 Task: Add Florina Chardonnay to the cart.
Action: Mouse moved to (956, 321)
Screenshot: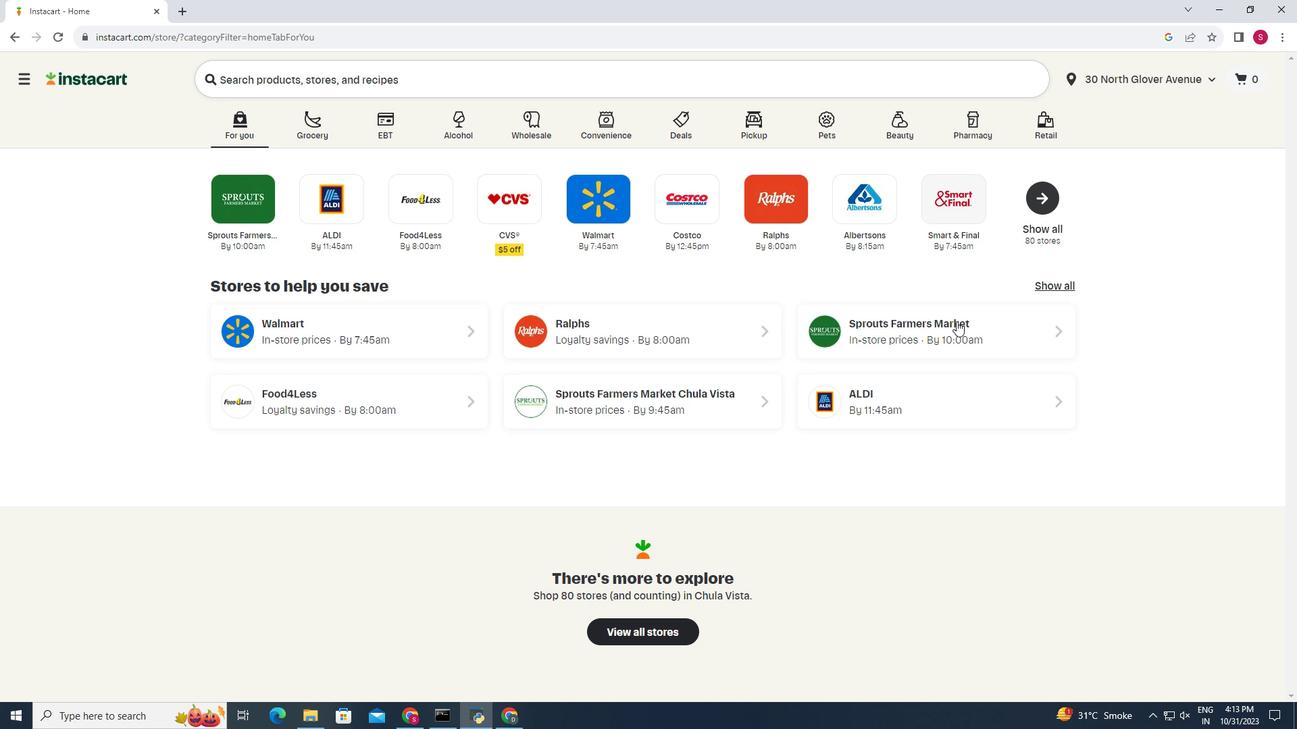 
Action: Mouse pressed left at (956, 321)
Screenshot: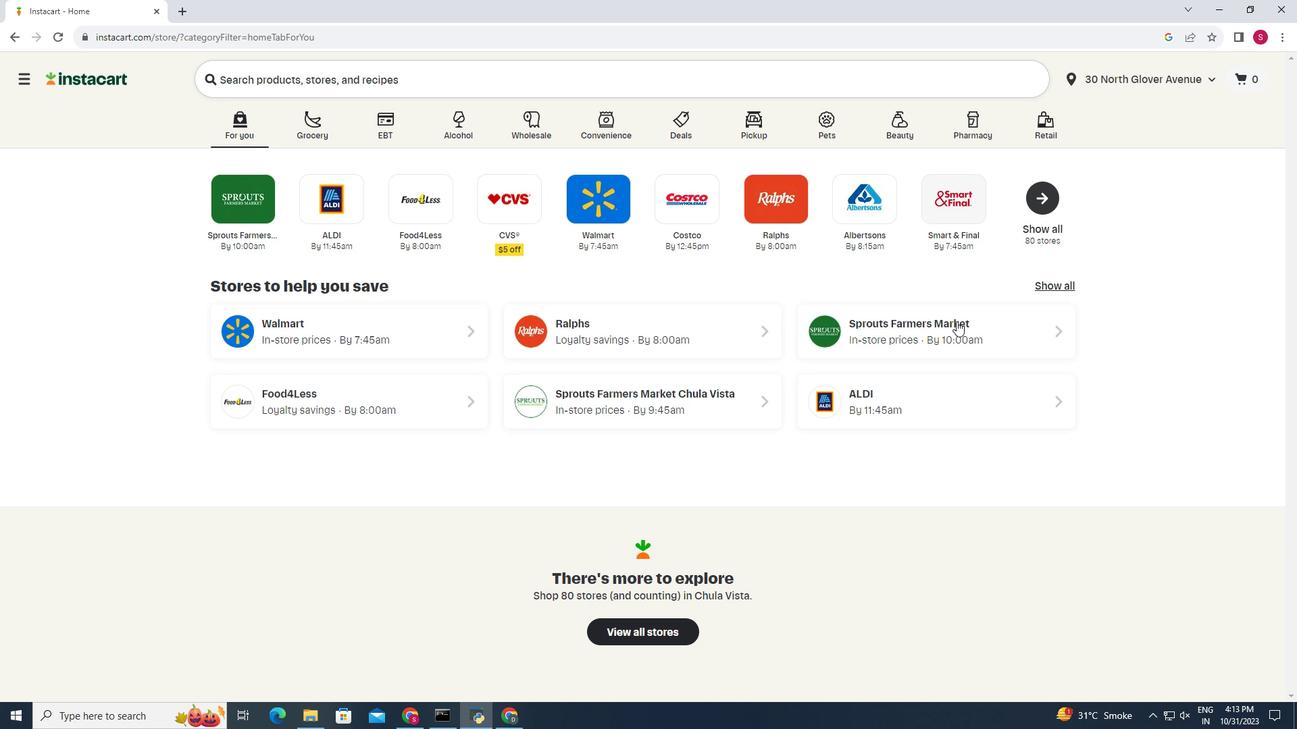 
Action: Mouse moved to (18, 639)
Screenshot: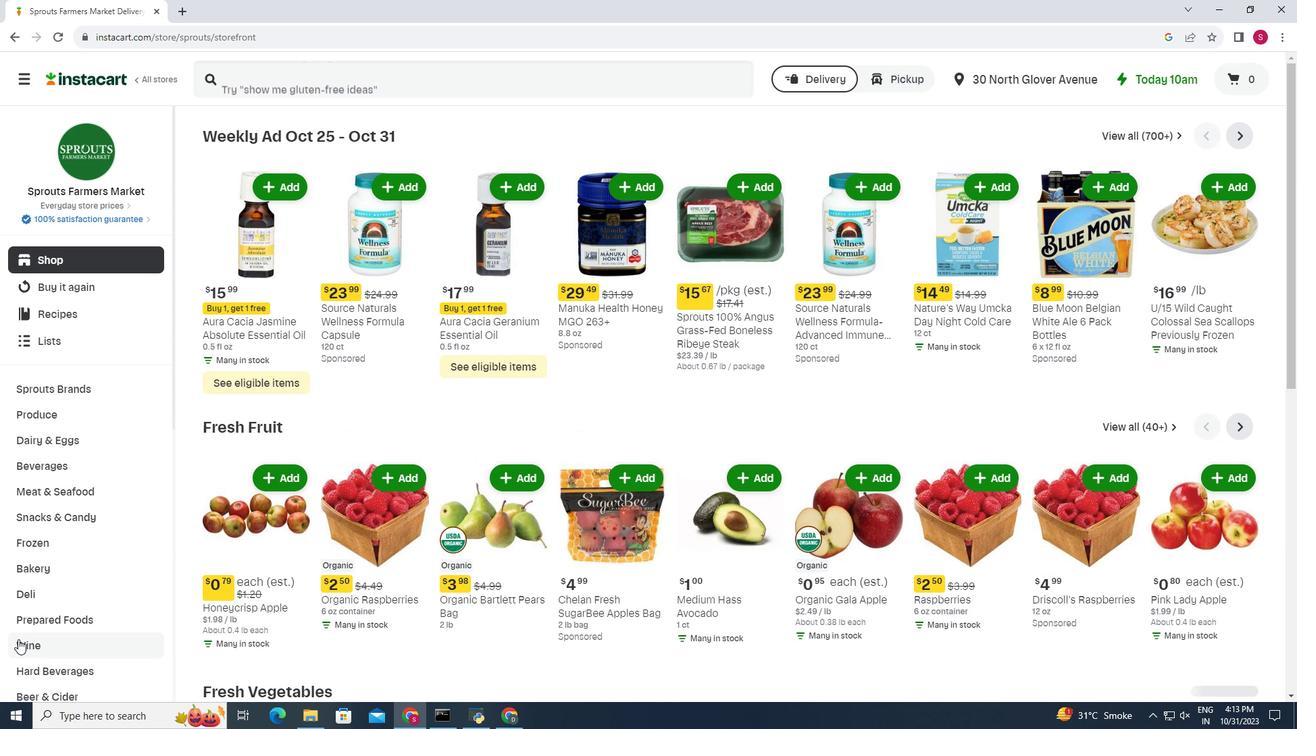 
Action: Mouse pressed left at (18, 639)
Screenshot: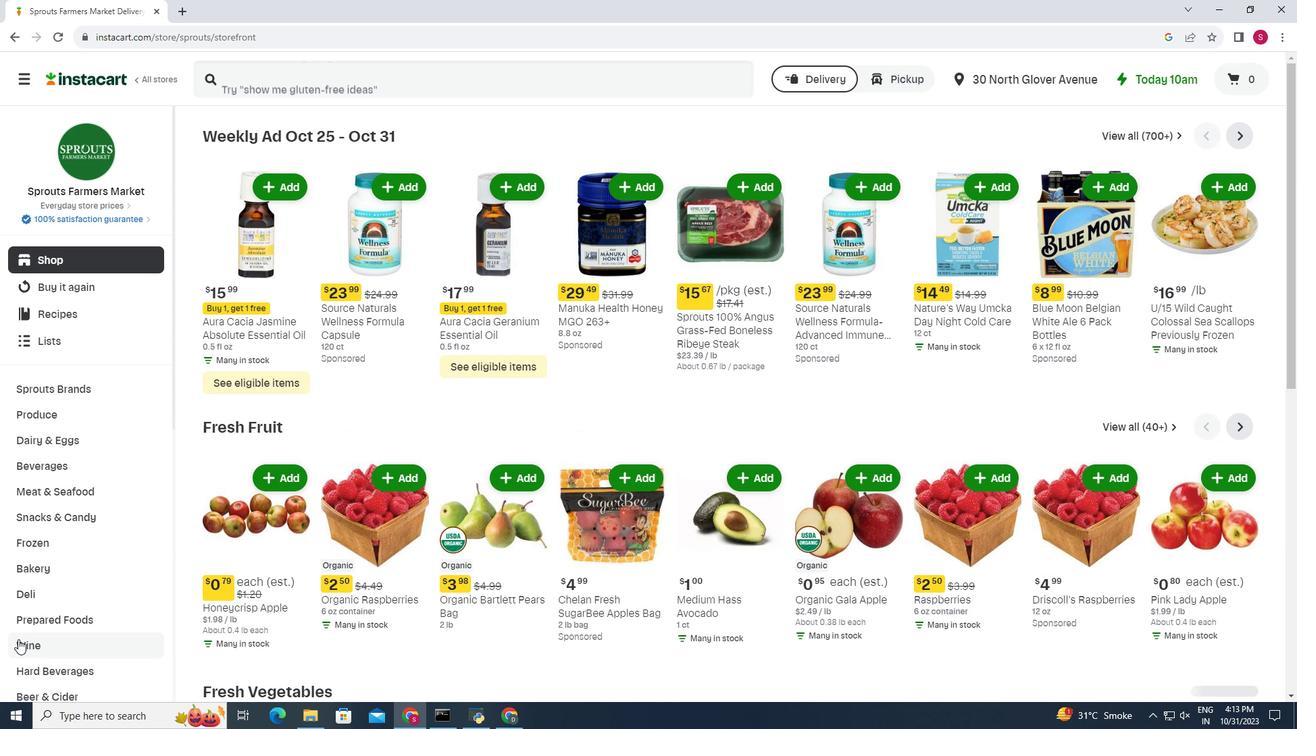 
Action: Mouse moved to (352, 163)
Screenshot: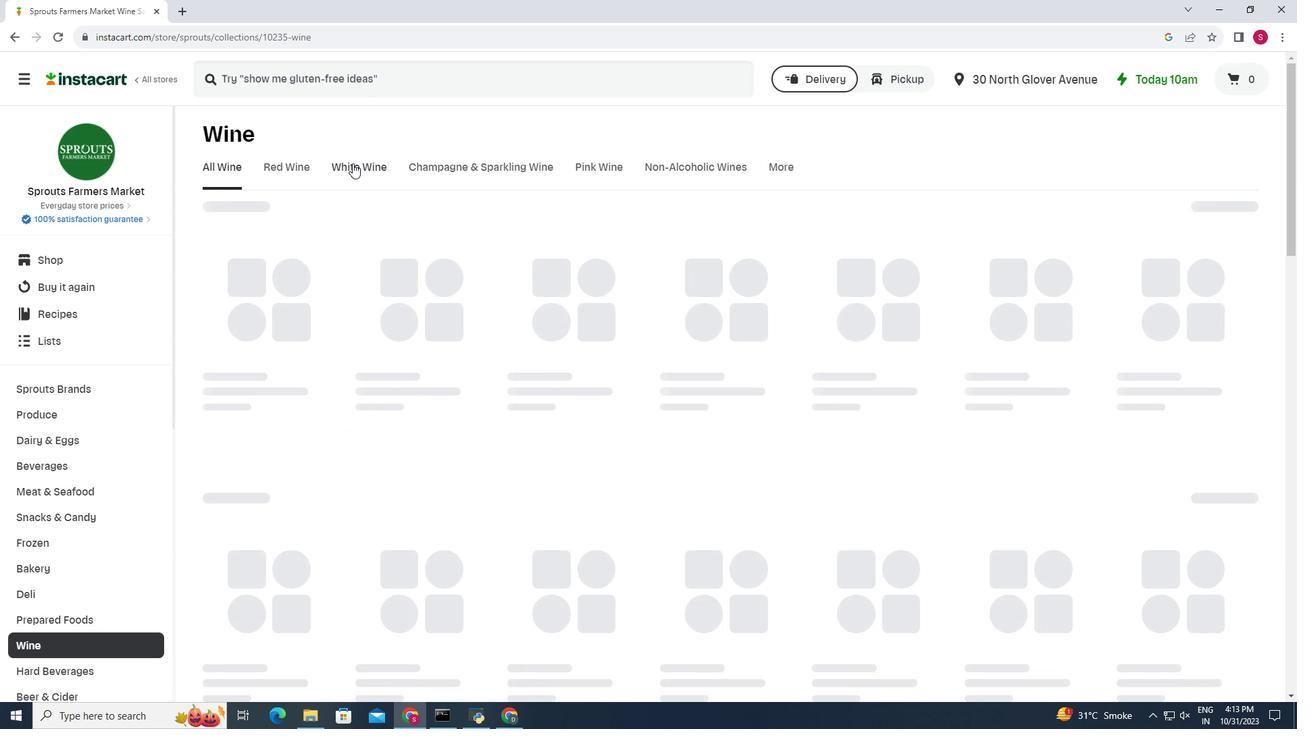 
Action: Mouse pressed left at (352, 163)
Screenshot: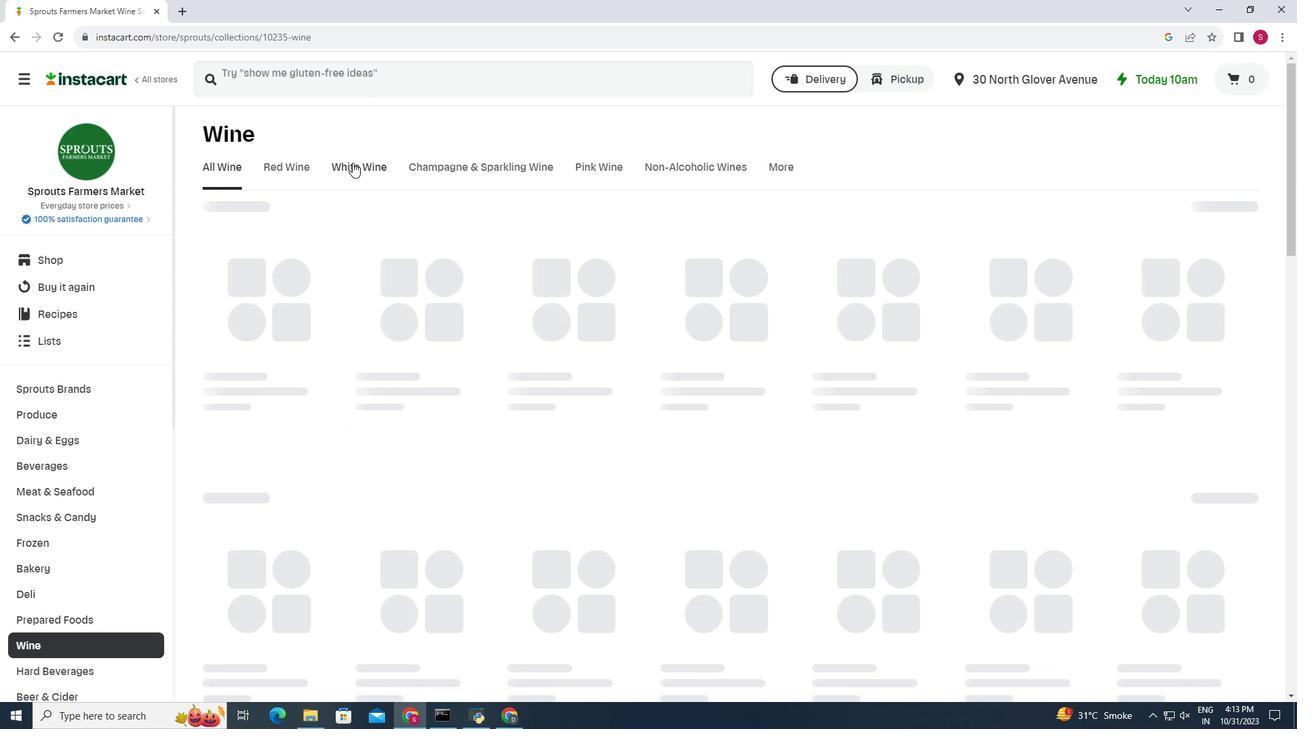 
Action: Mouse moved to (441, 231)
Screenshot: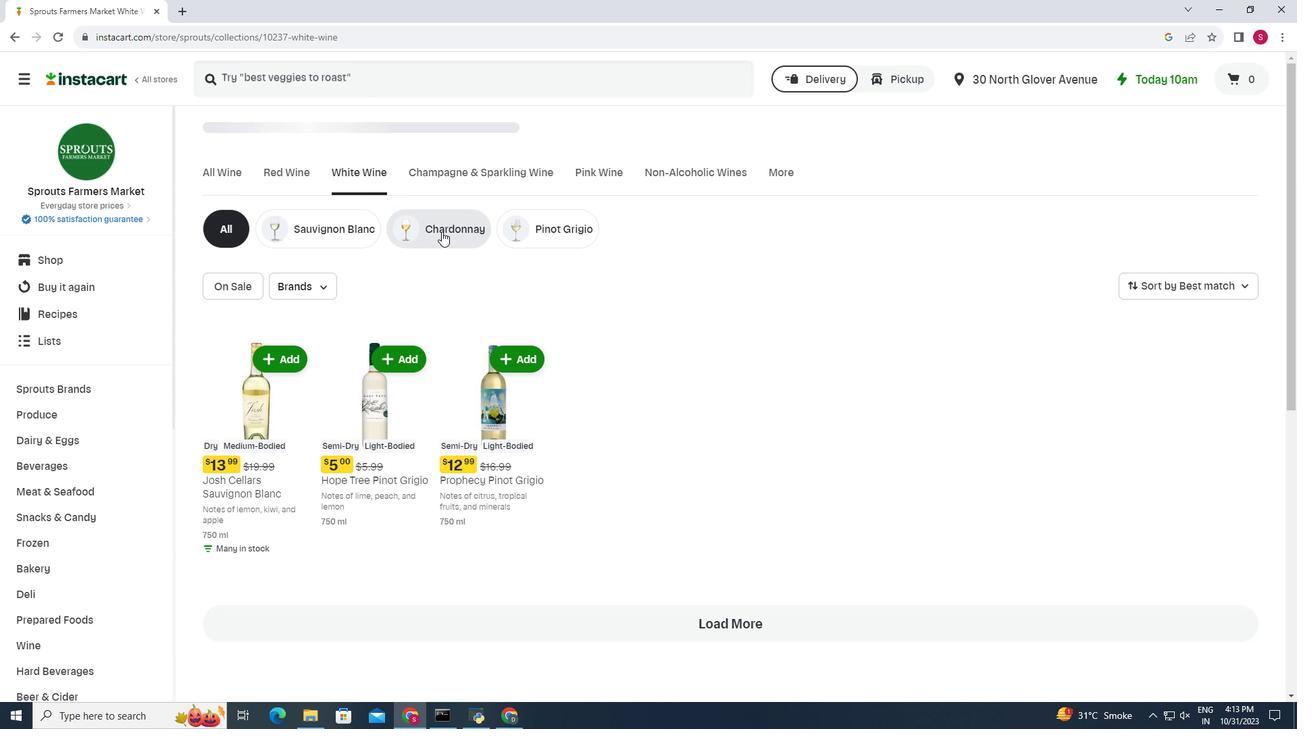 
Action: Mouse pressed left at (441, 231)
Screenshot: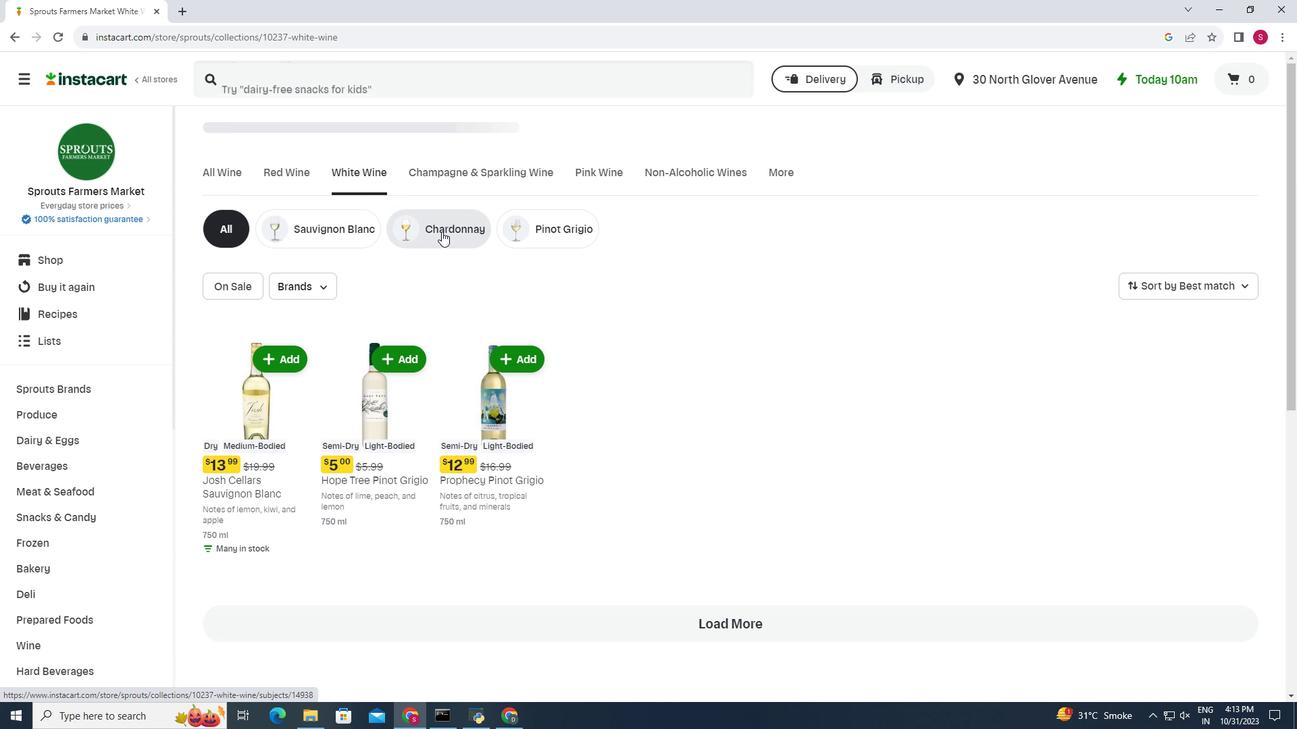 
Action: Mouse moved to (359, 274)
Screenshot: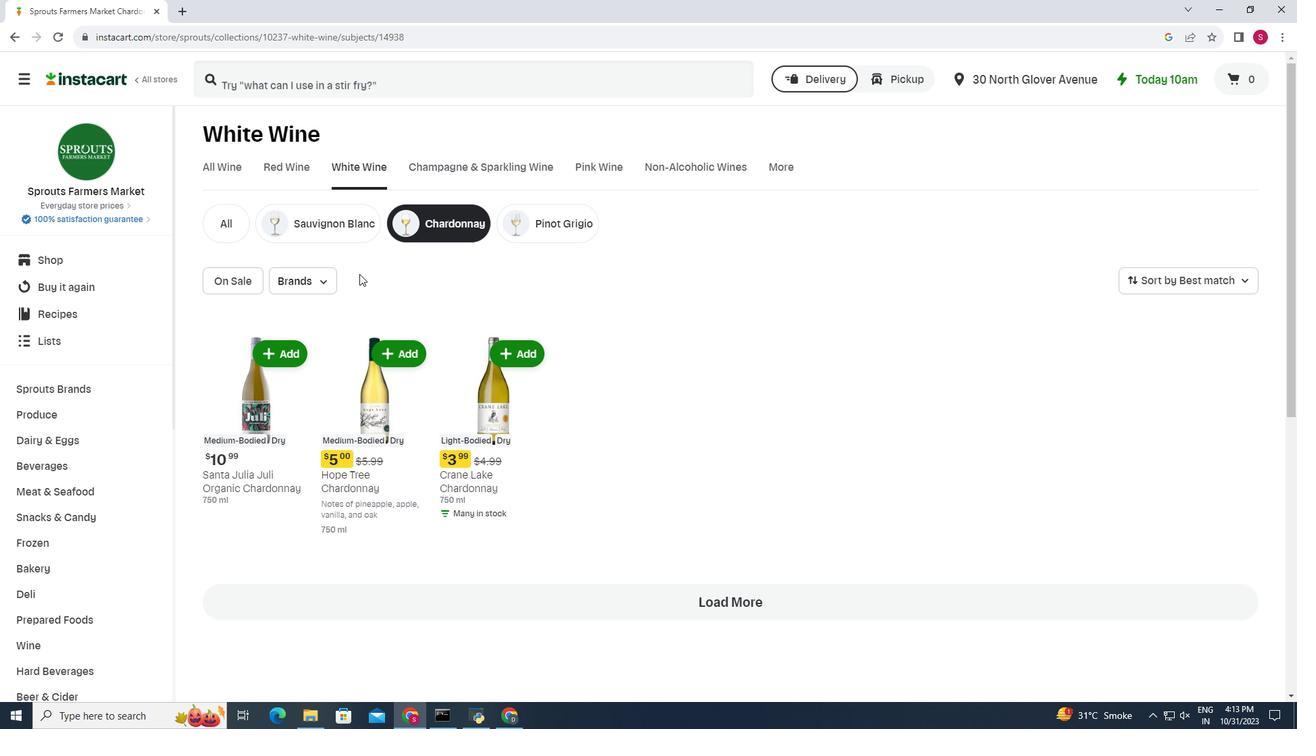 
Action: Mouse scrolled (359, 273) with delta (0, 0)
Screenshot: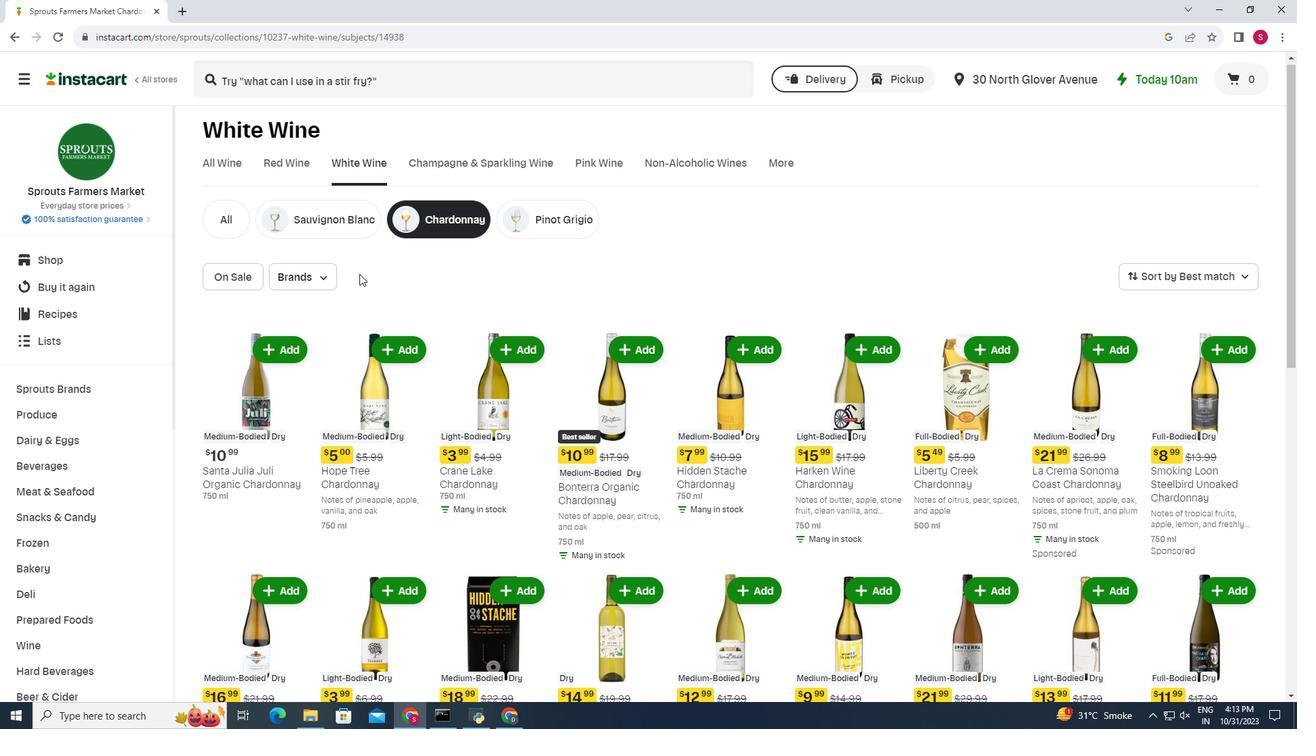 
Action: Mouse moved to (1202, 444)
Screenshot: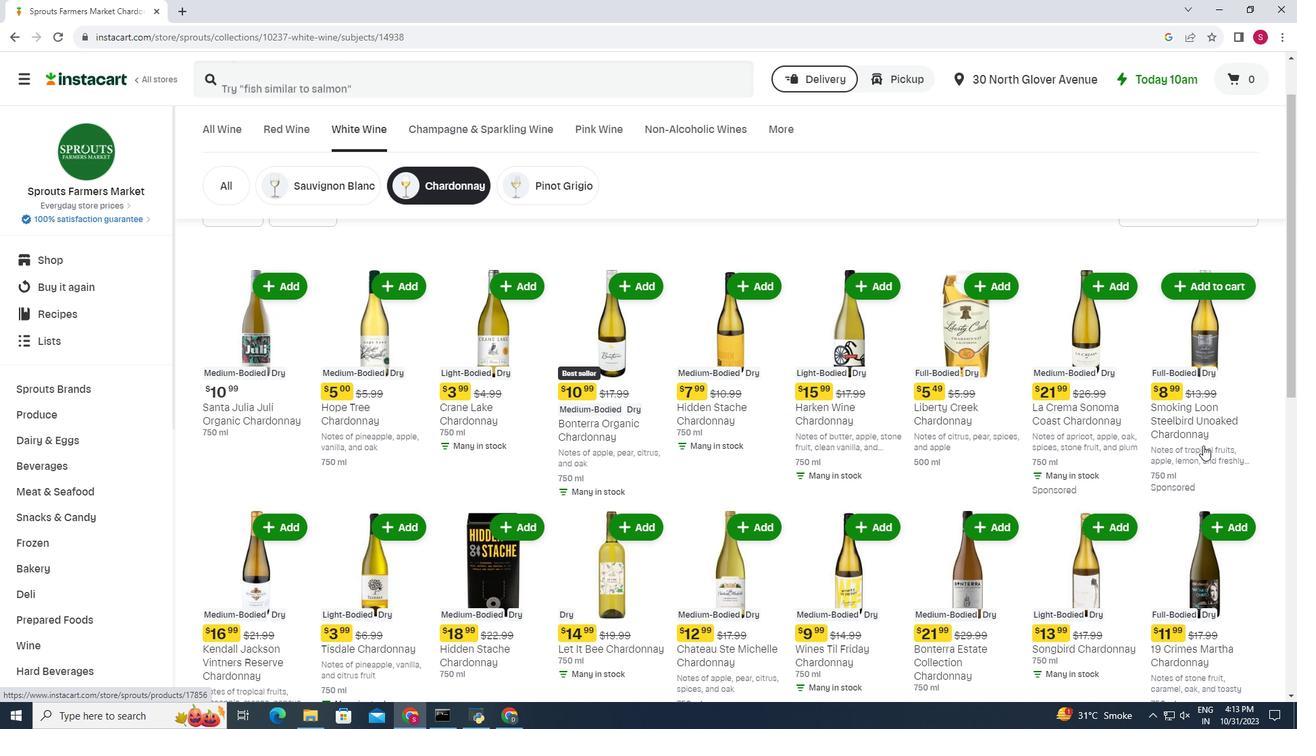 
Action: Mouse scrolled (1202, 443) with delta (0, 0)
Screenshot: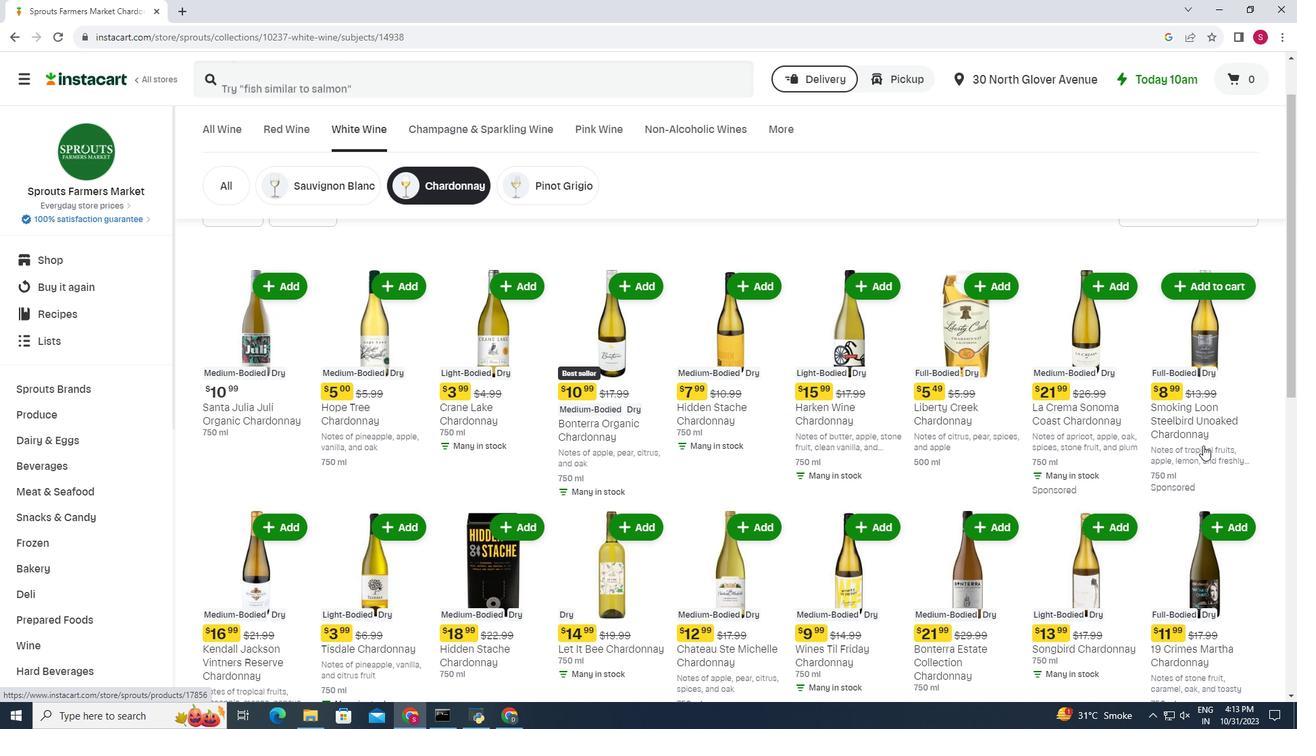 
Action: Mouse moved to (1207, 452)
Screenshot: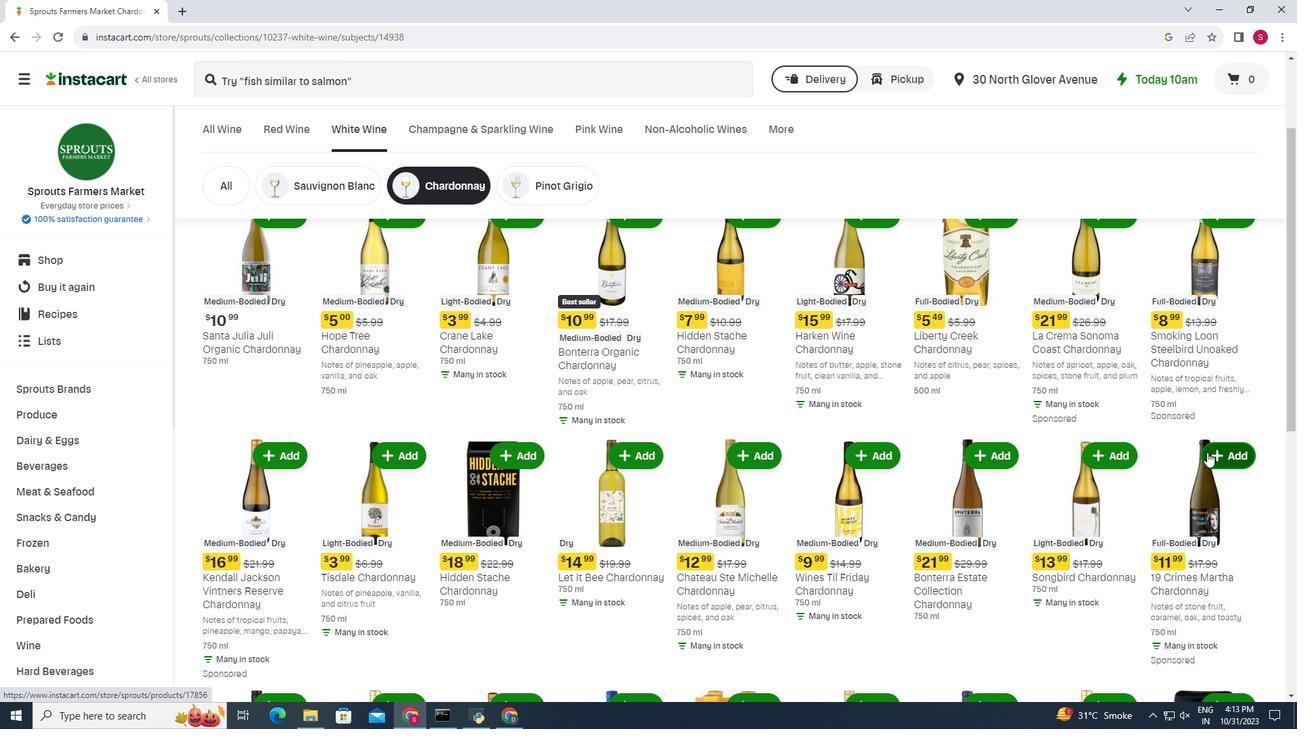 
Action: Mouse scrolled (1207, 452) with delta (0, 0)
Screenshot: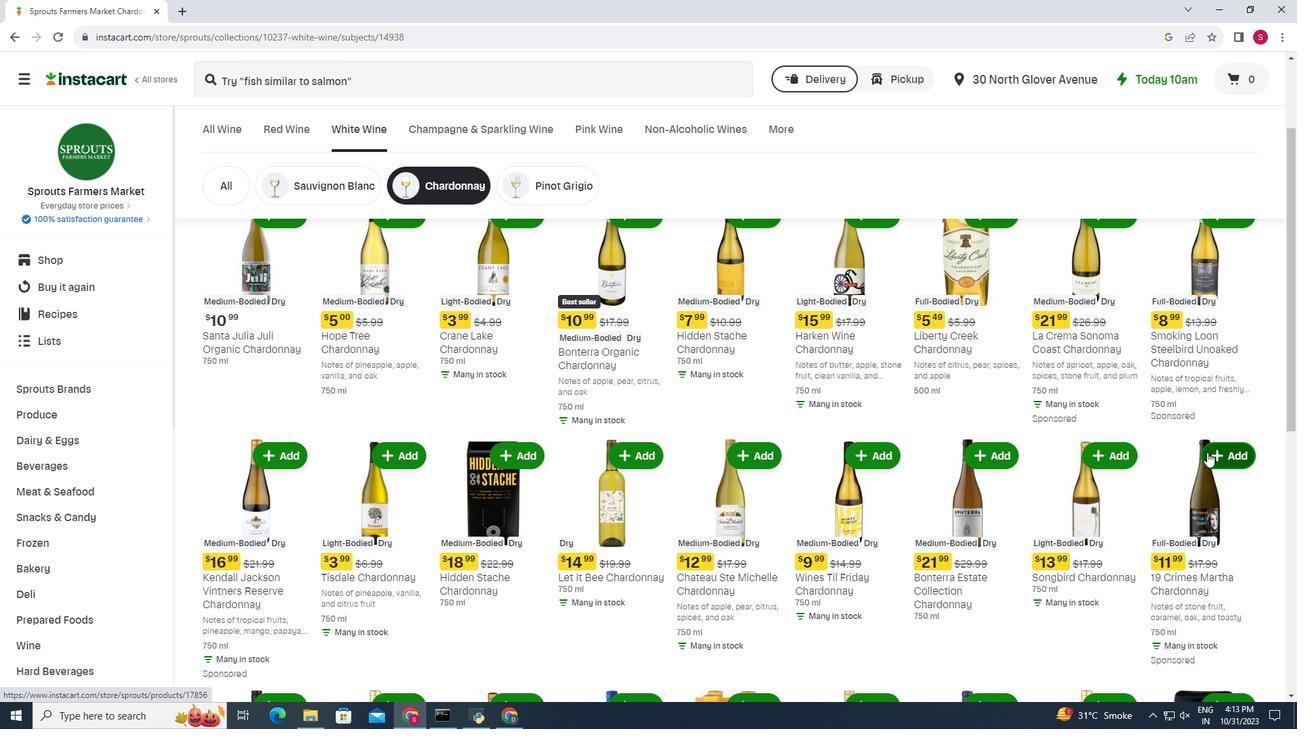 
Action: Mouse moved to (274, 483)
Screenshot: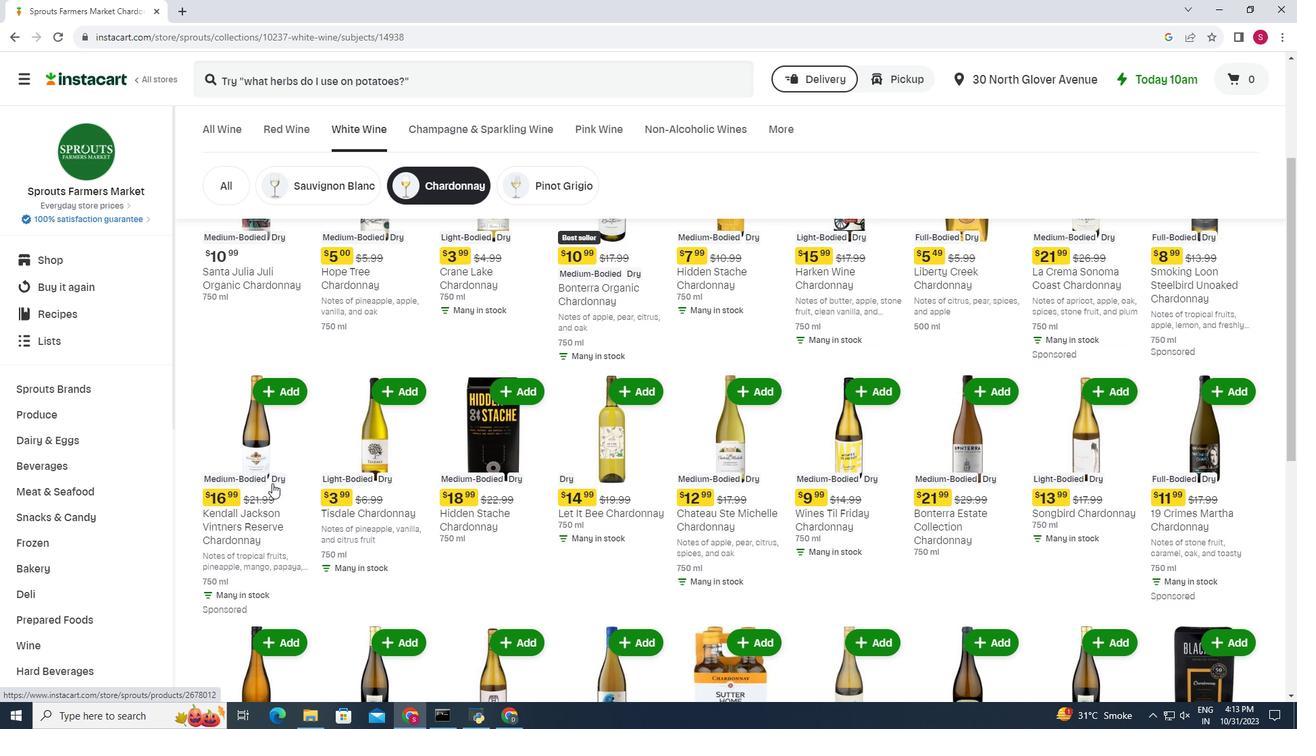
Action: Mouse scrolled (274, 483) with delta (0, 0)
Screenshot: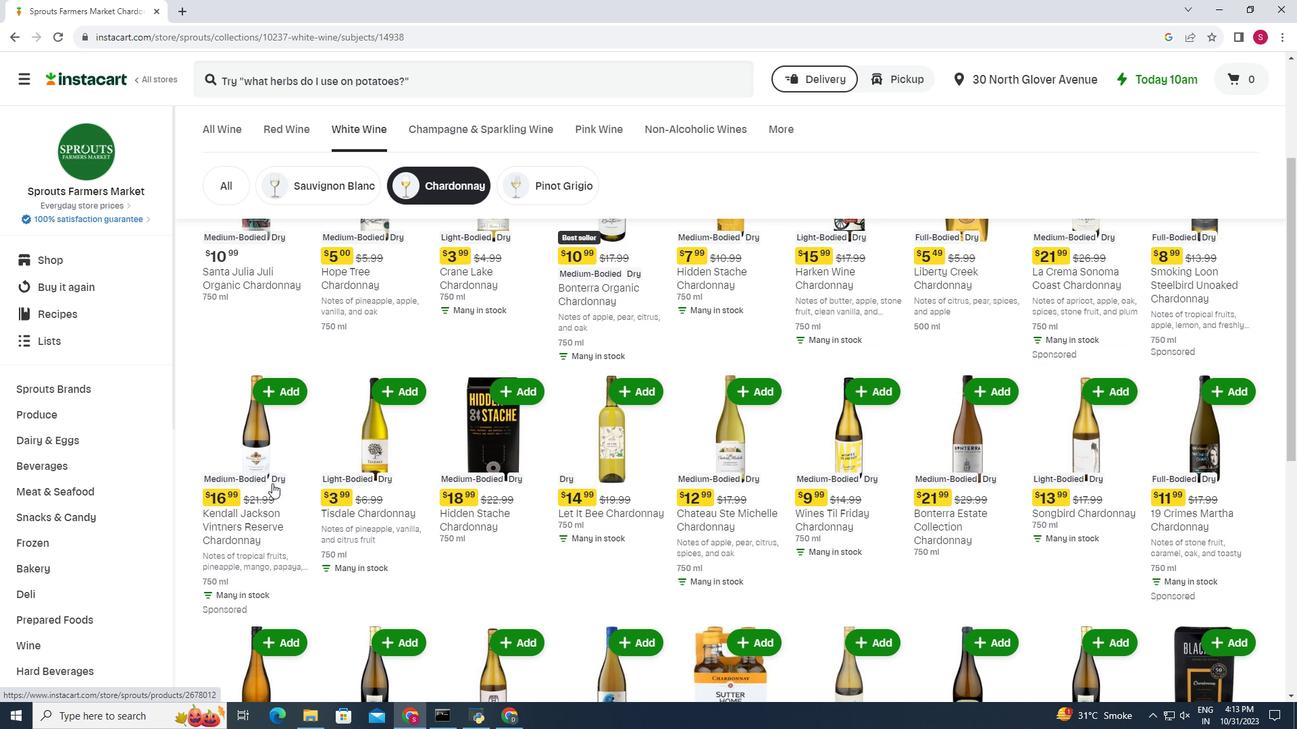 
Action: Mouse moved to (272, 483)
Screenshot: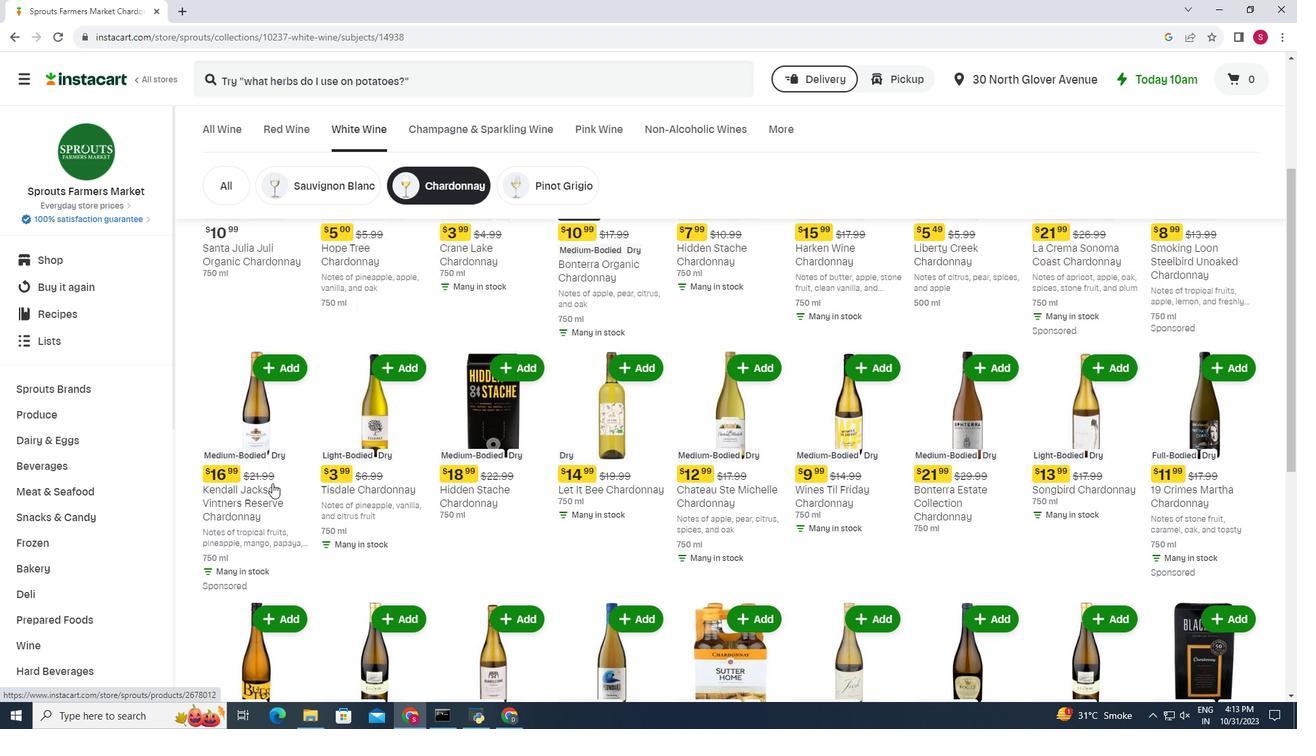 
Action: Mouse scrolled (272, 483) with delta (0, 0)
Screenshot: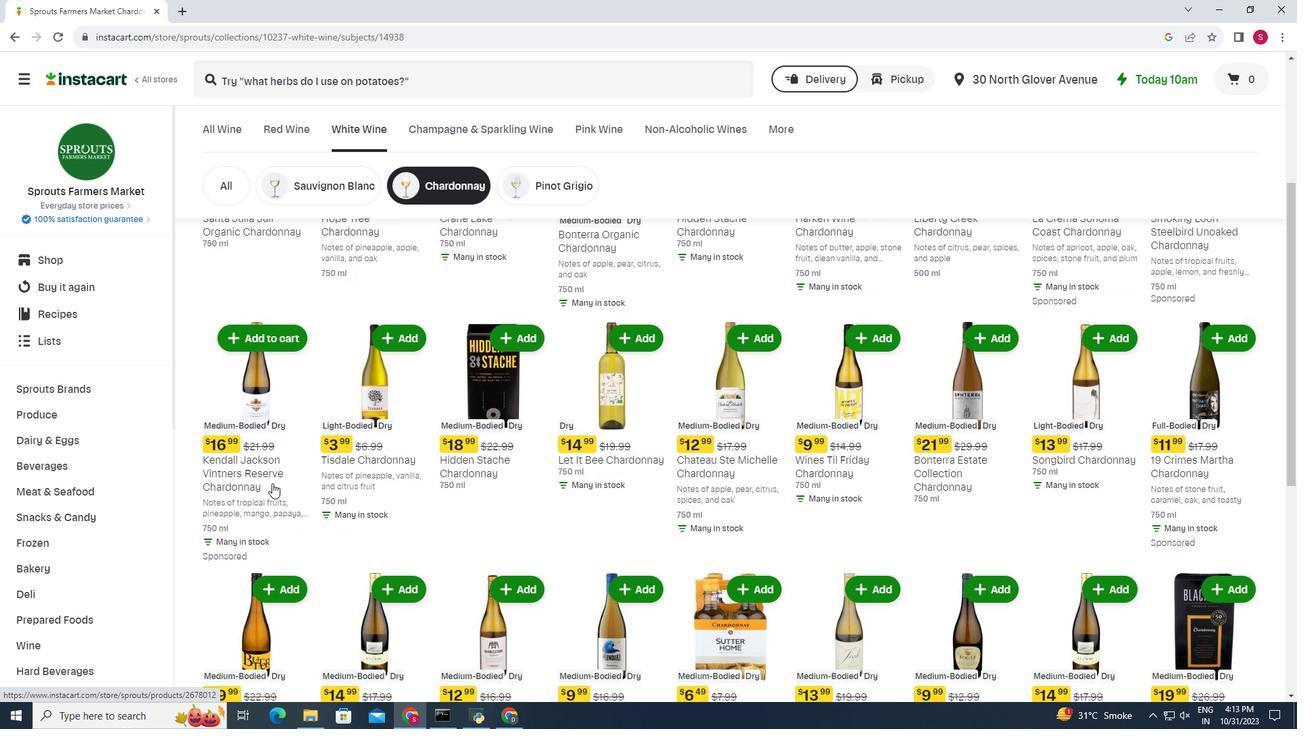 
Action: Mouse moved to (273, 496)
Screenshot: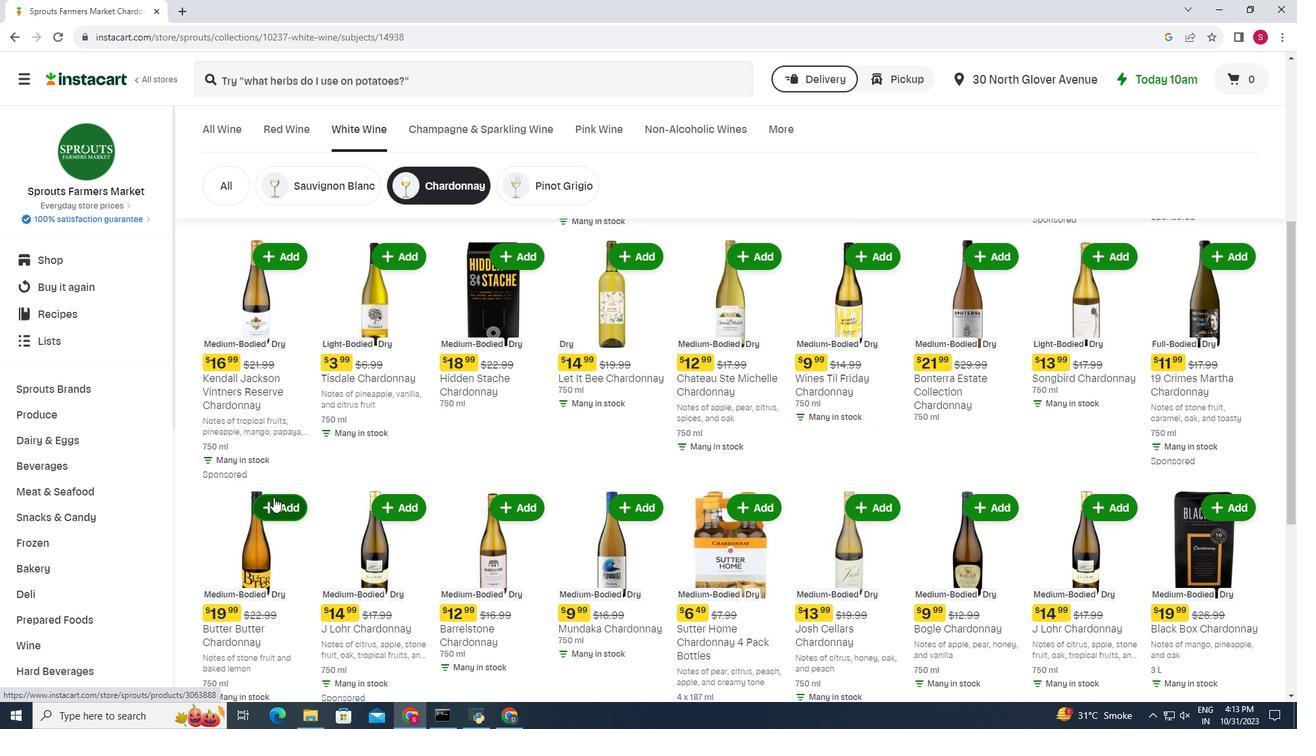 
Action: Mouse scrolled (273, 495) with delta (0, 0)
Screenshot: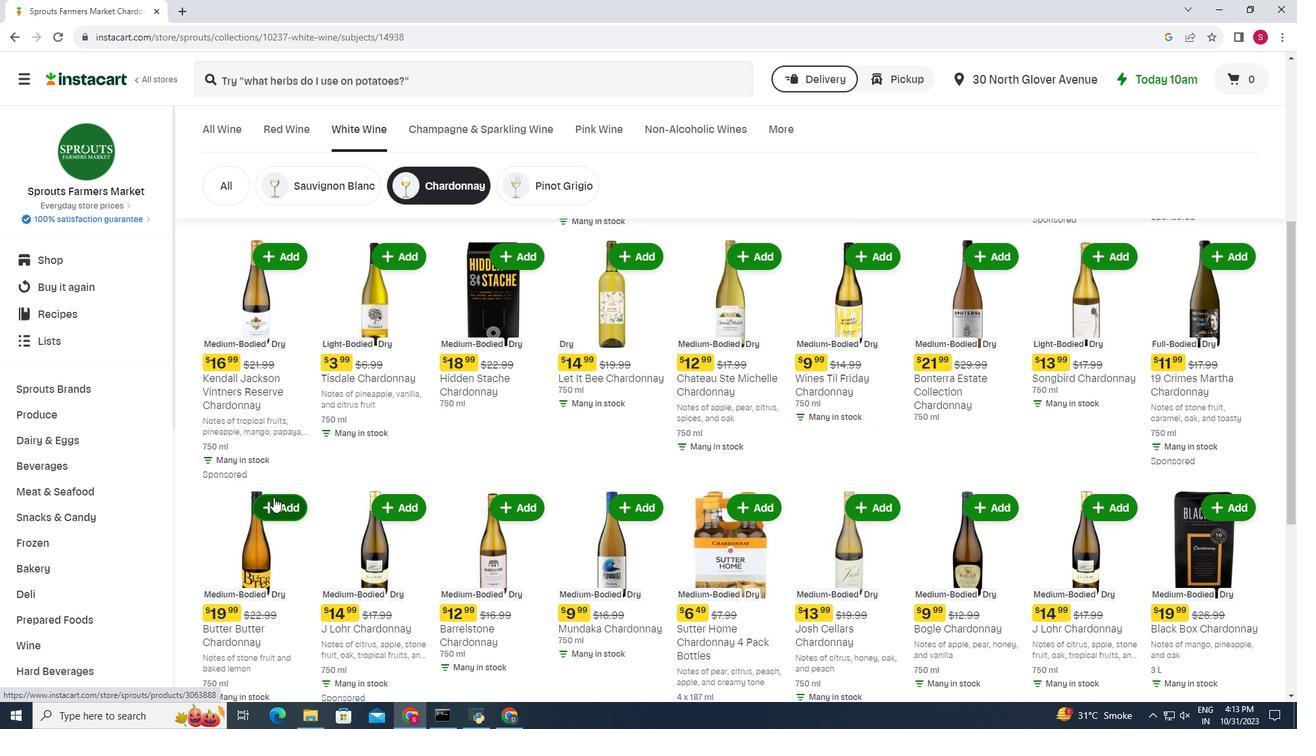 
Action: Mouse moved to (1208, 566)
Screenshot: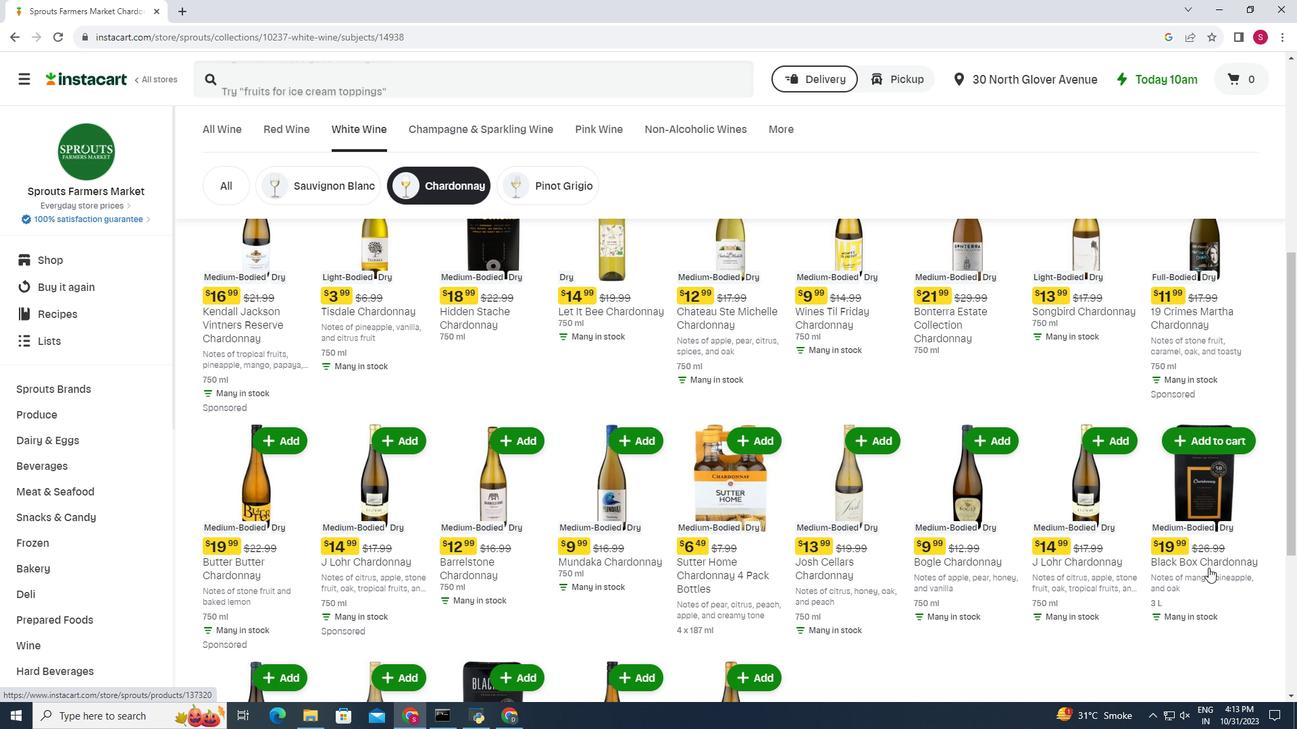 
Action: Mouse scrolled (1208, 566) with delta (0, 0)
Screenshot: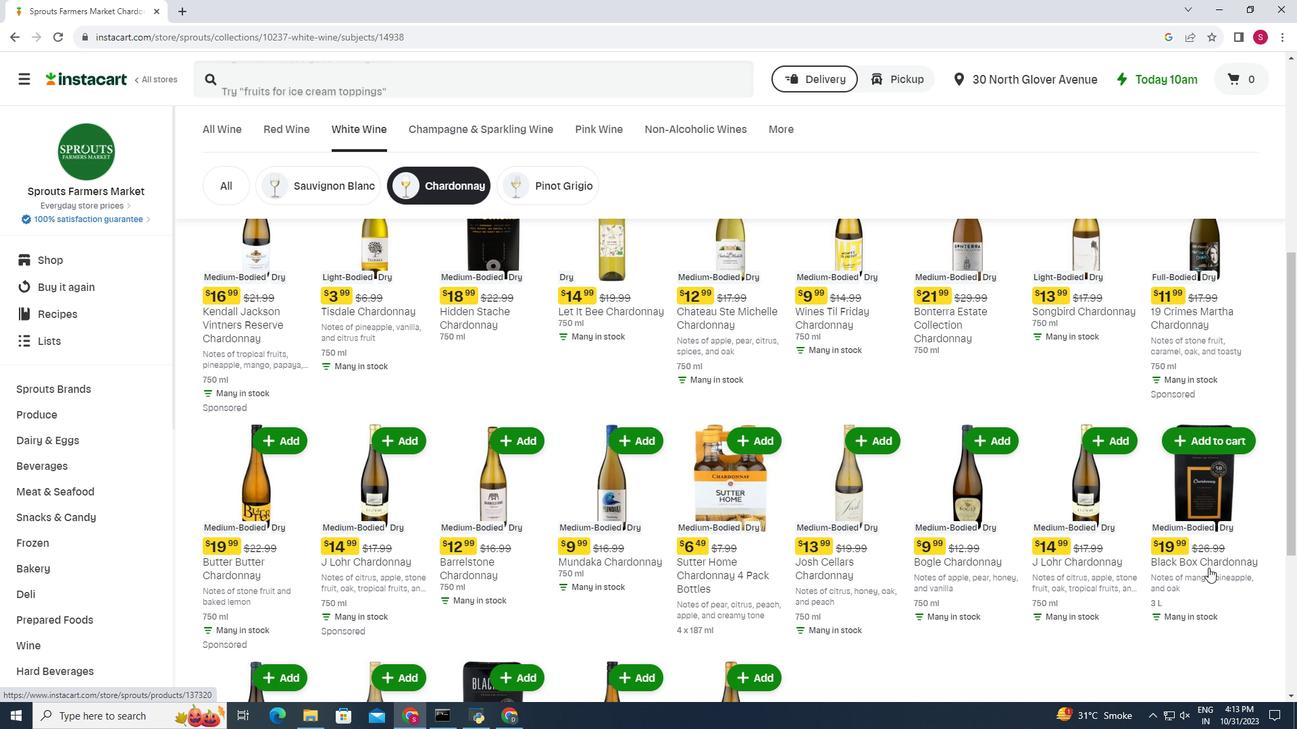 
Action: Mouse moved to (1208, 570)
Screenshot: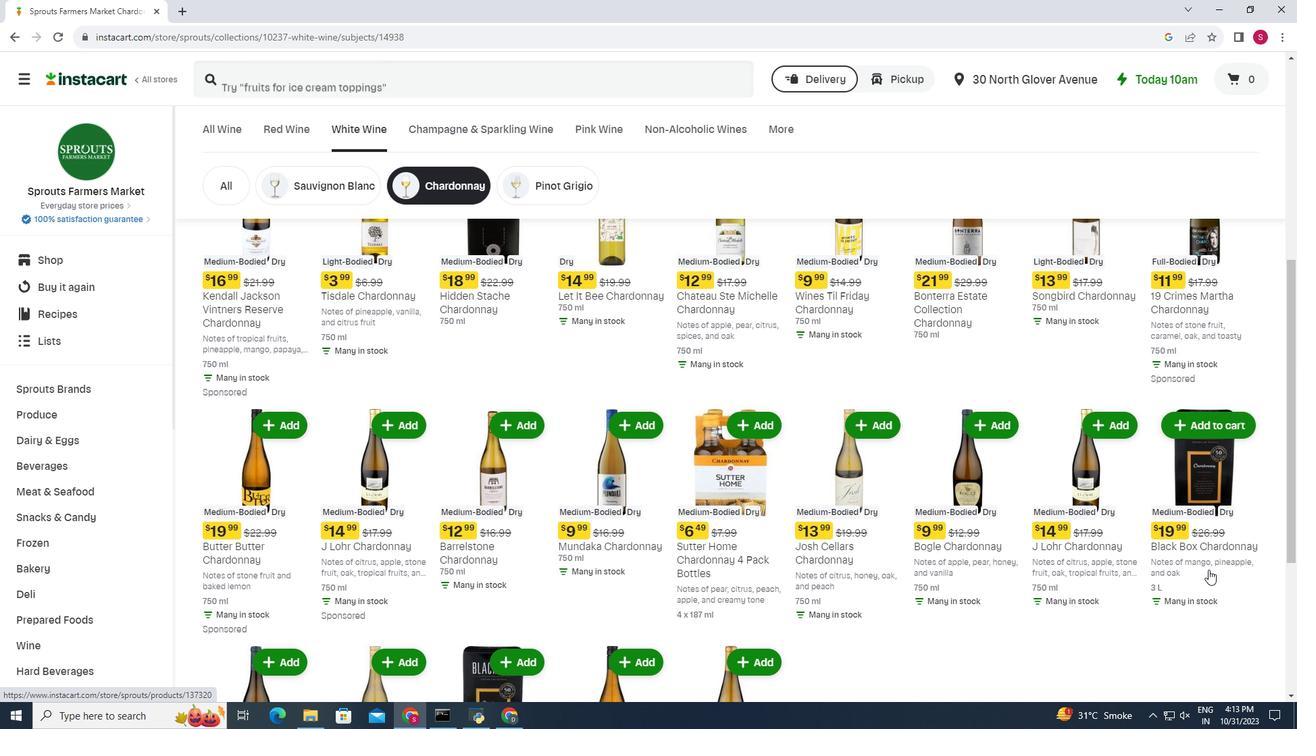 
Action: Mouse scrolled (1208, 569) with delta (0, 0)
Screenshot: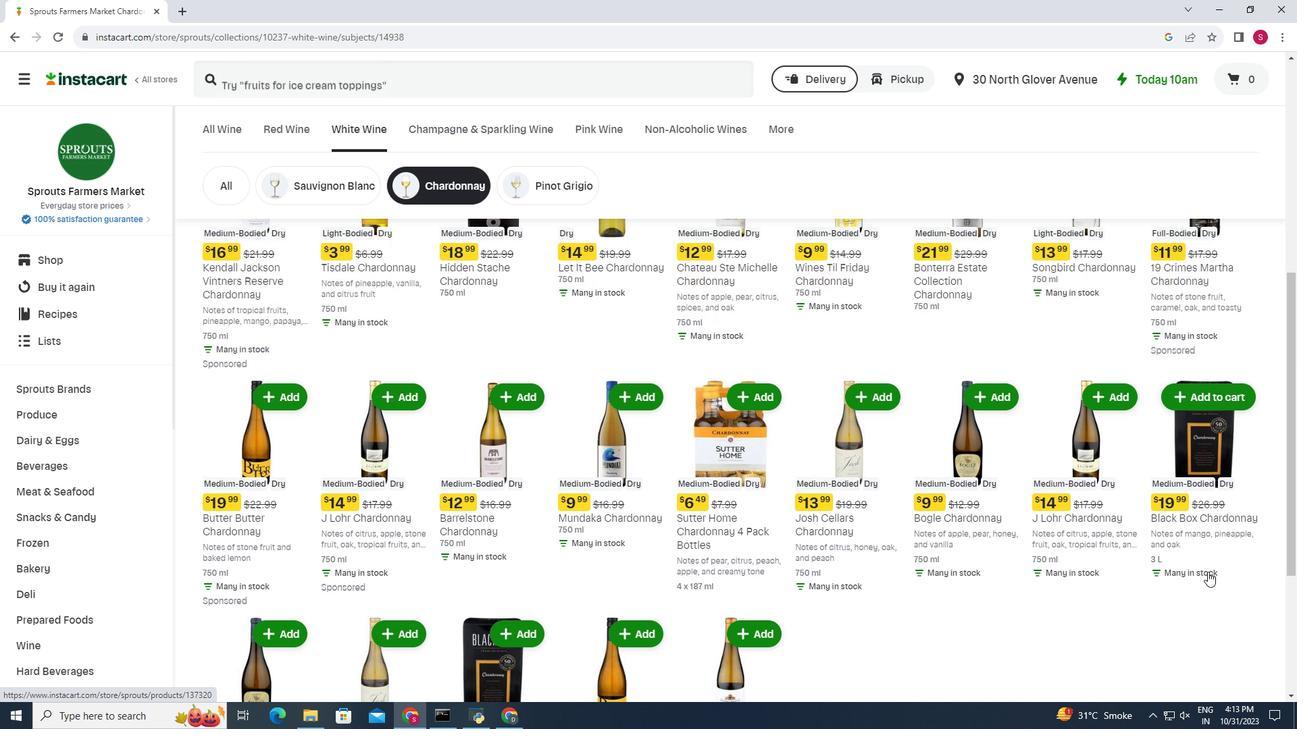 
Action: Mouse moved to (1208, 572)
Screenshot: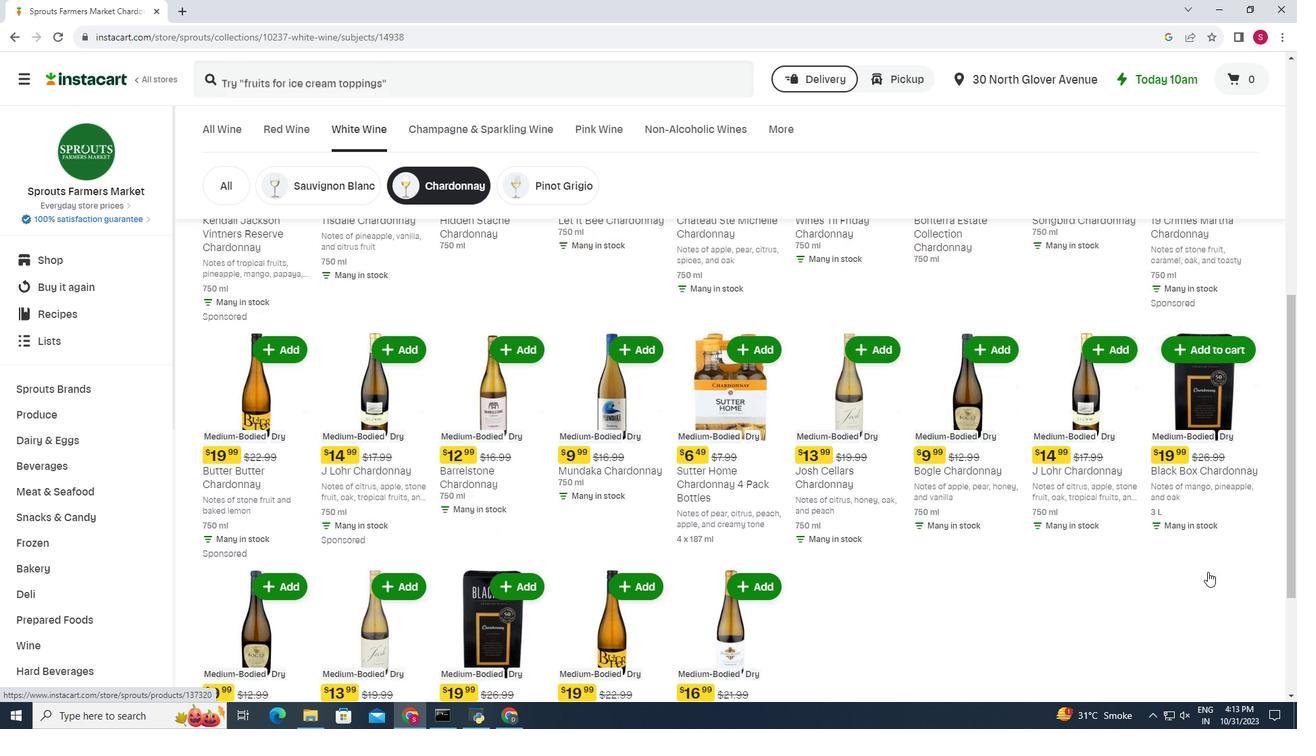 
Action: Mouse scrolled (1208, 571) with delta (0, 0)
Screenshot: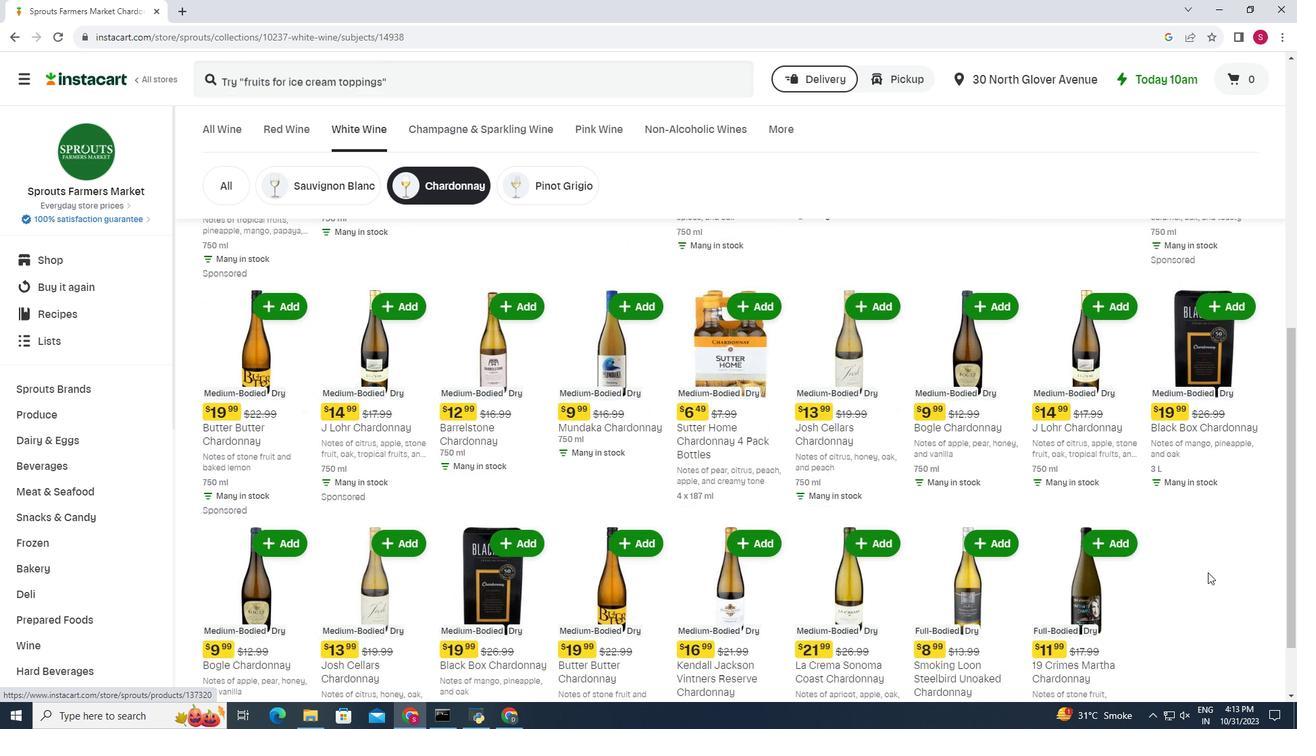 
Action: Mouse moved to (327, 539)
Screenshot: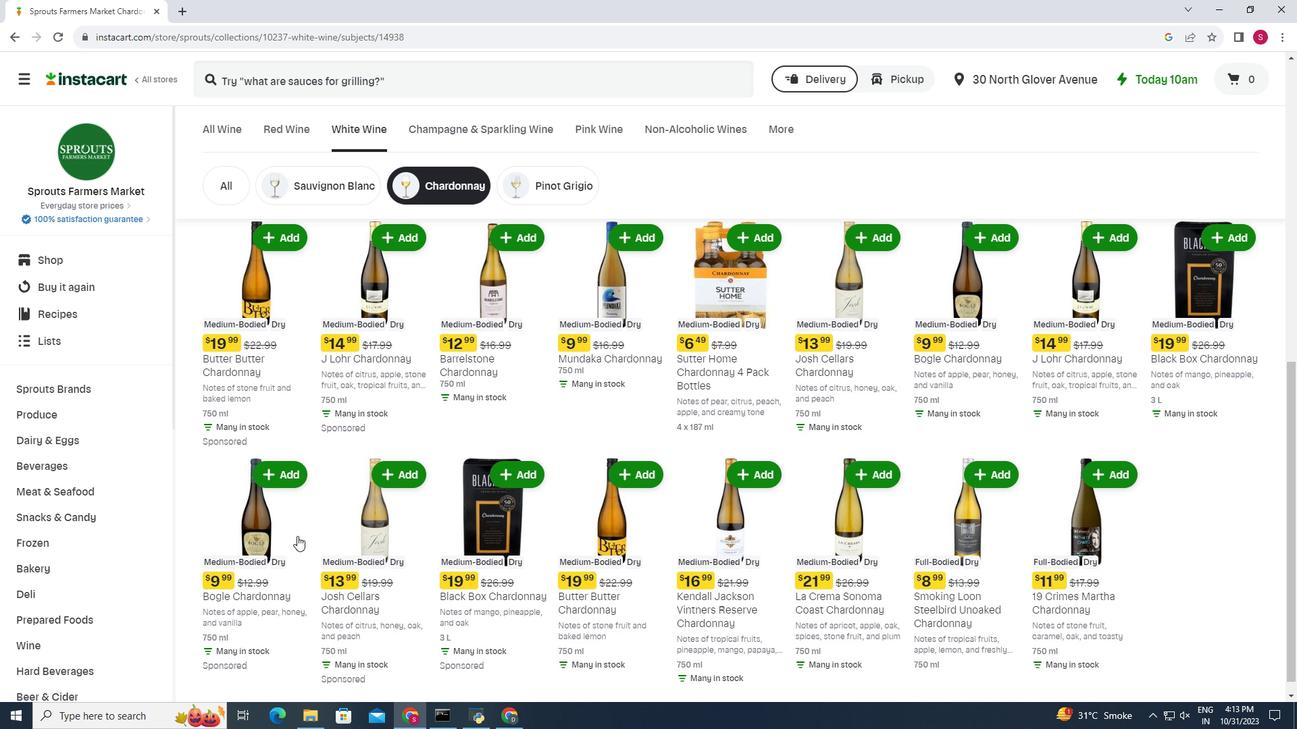 
Action: Mouse scrolled (327, 538) with delta (0, 0)
Screenshot: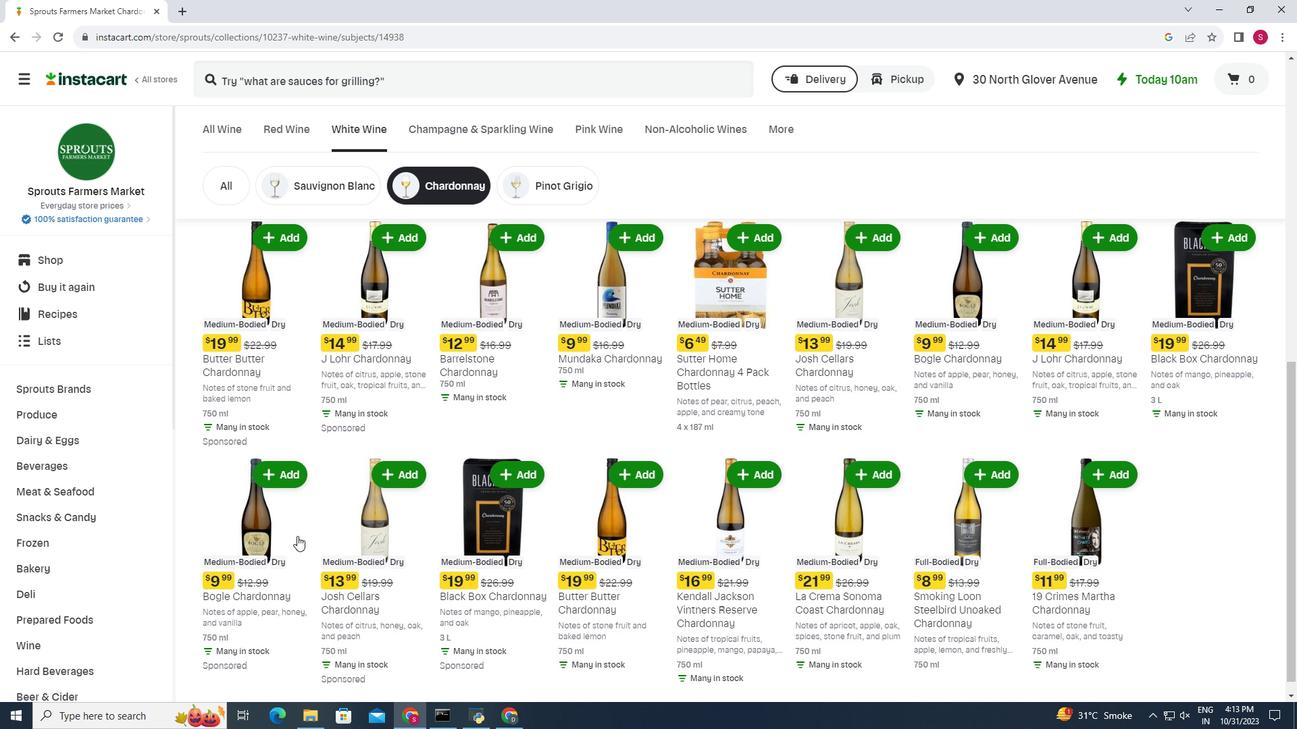 
Action: Mouse moved to (290, 536)
Screenshot: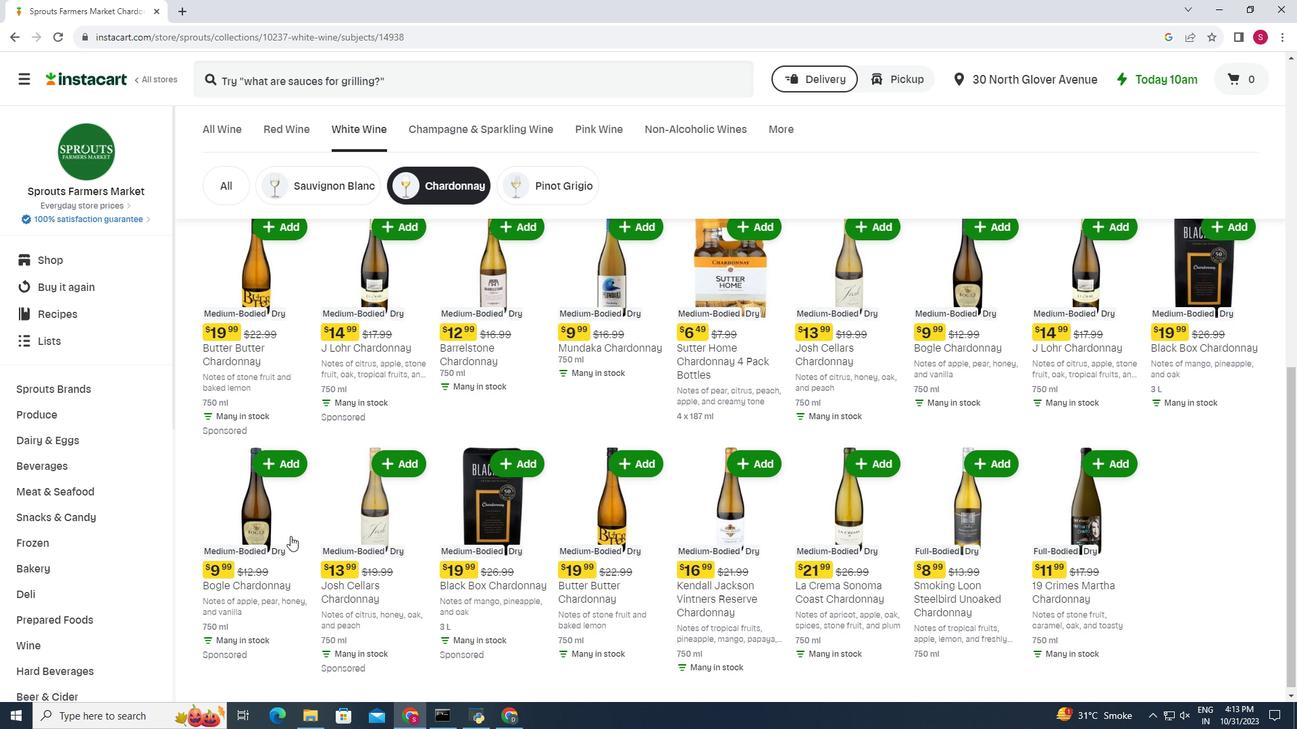 
Action: Mouse scrolled (290, 535) with delta (0, 0)
Screenshot: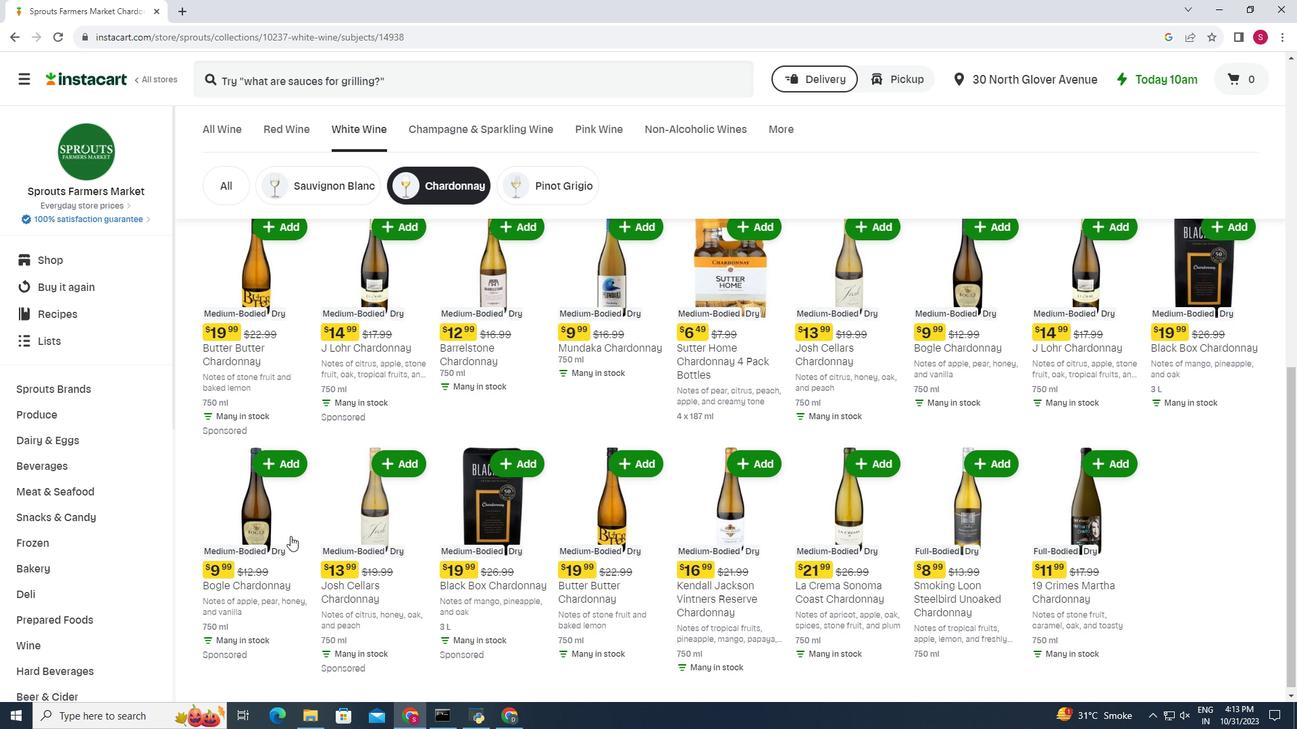 
Action: Mouse moved to (287, 536)
Screenshot: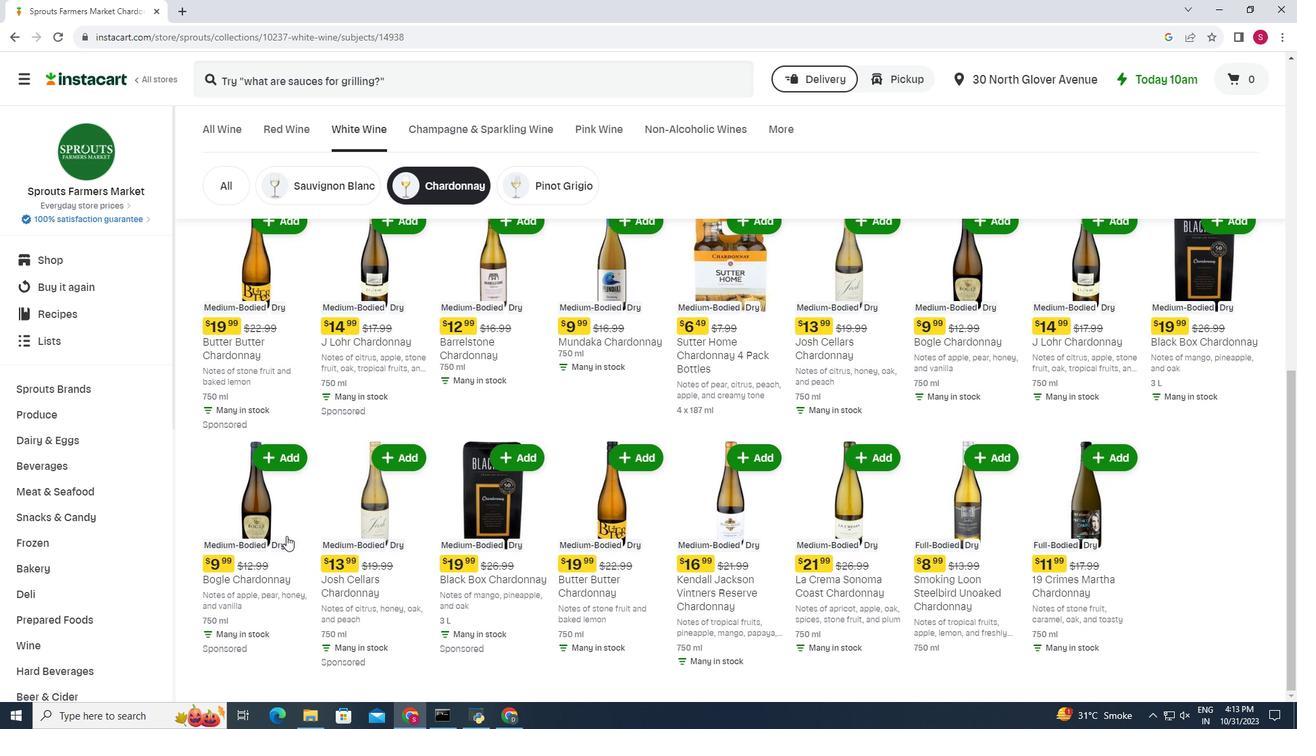 
Action: Mouse scrolled (287, 535) with delta (0, 0)
Screenshot: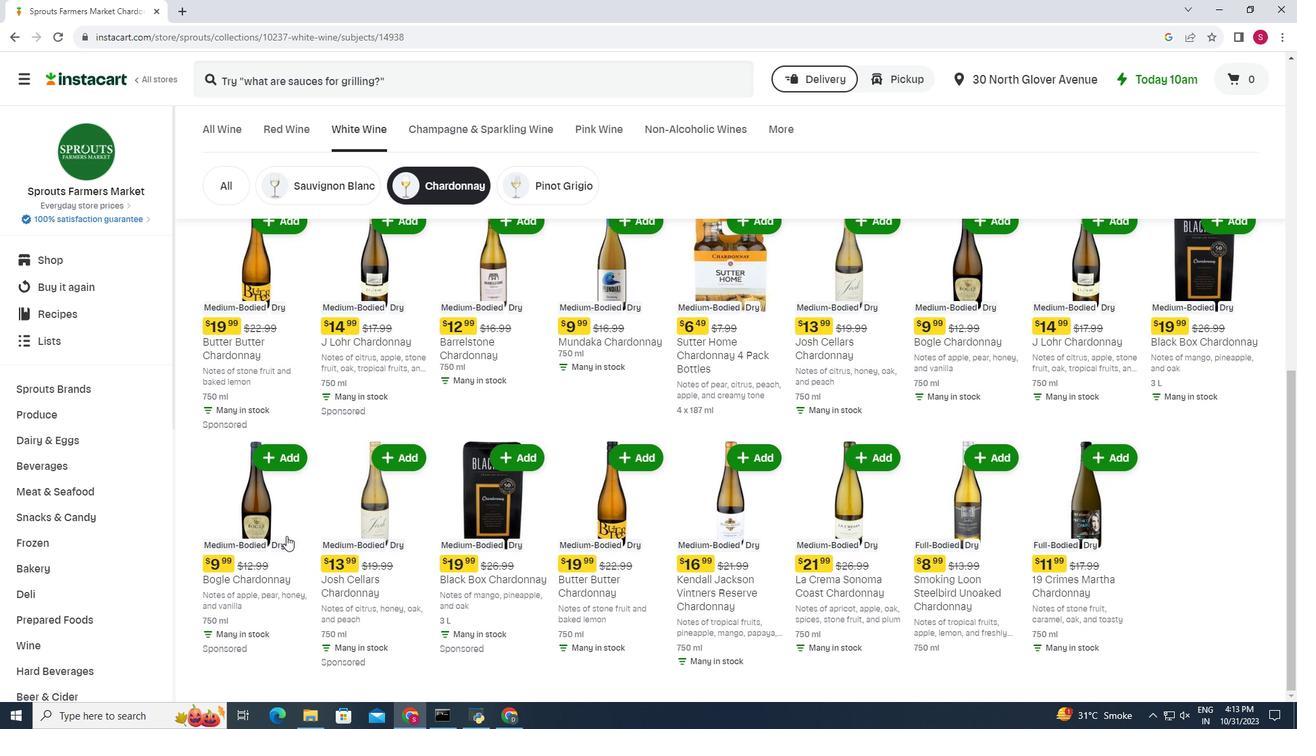
Action: Mouse moved to (286, 536)
Screenshot: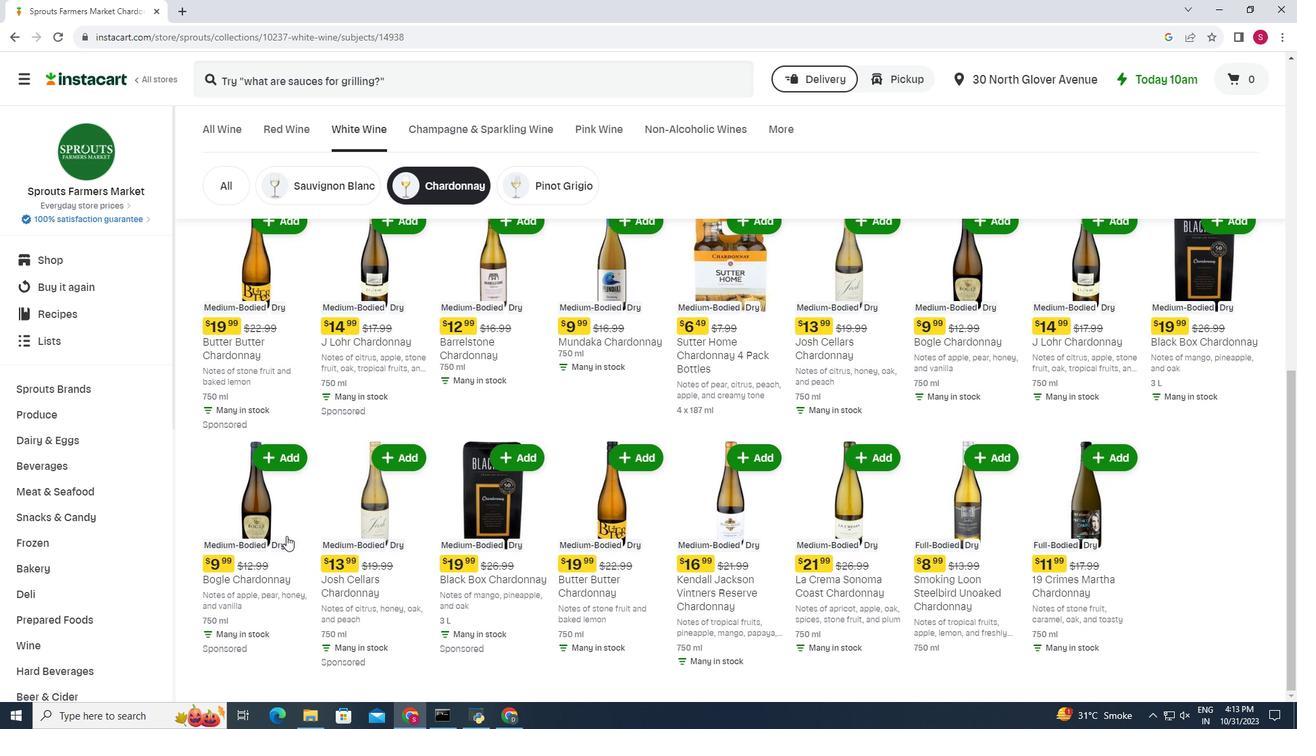 
Action: Mouse scrolled (286, 535) with delta (0, 0)
Screenshot: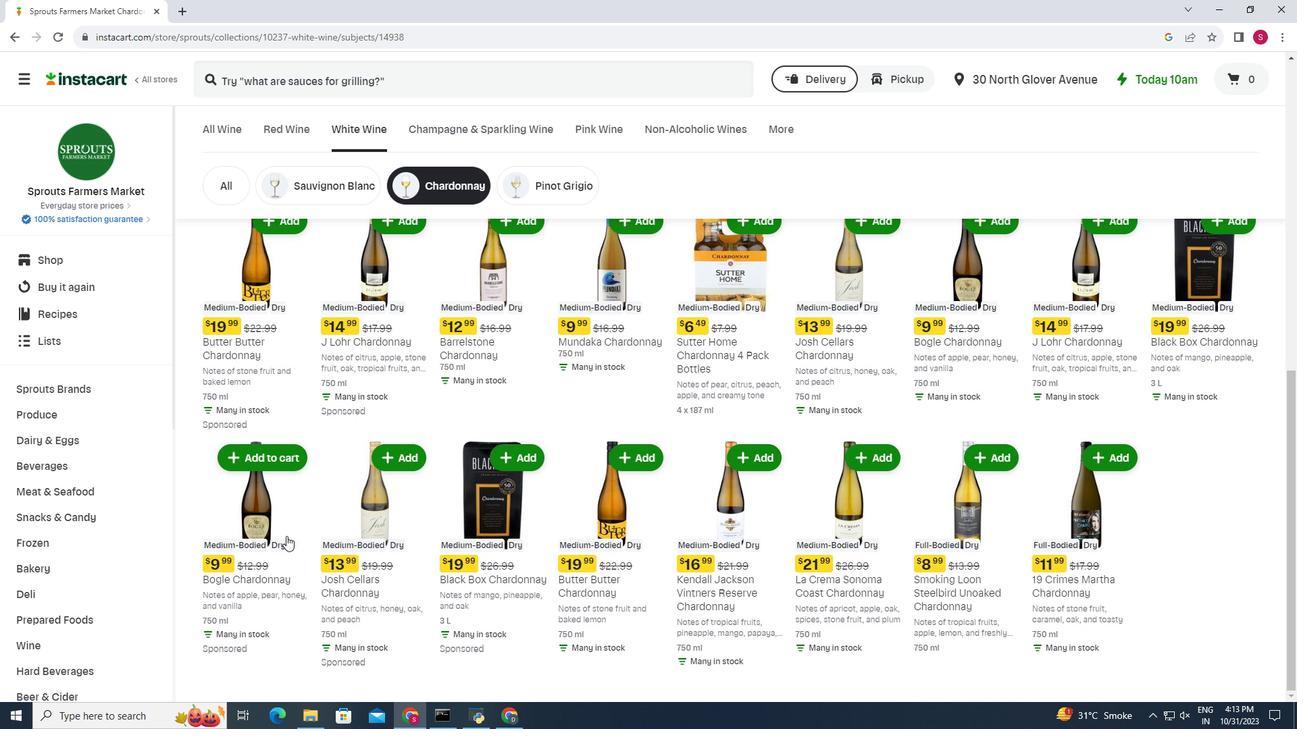 
Action: Mouse moved to (1156, 553)
Screenshot: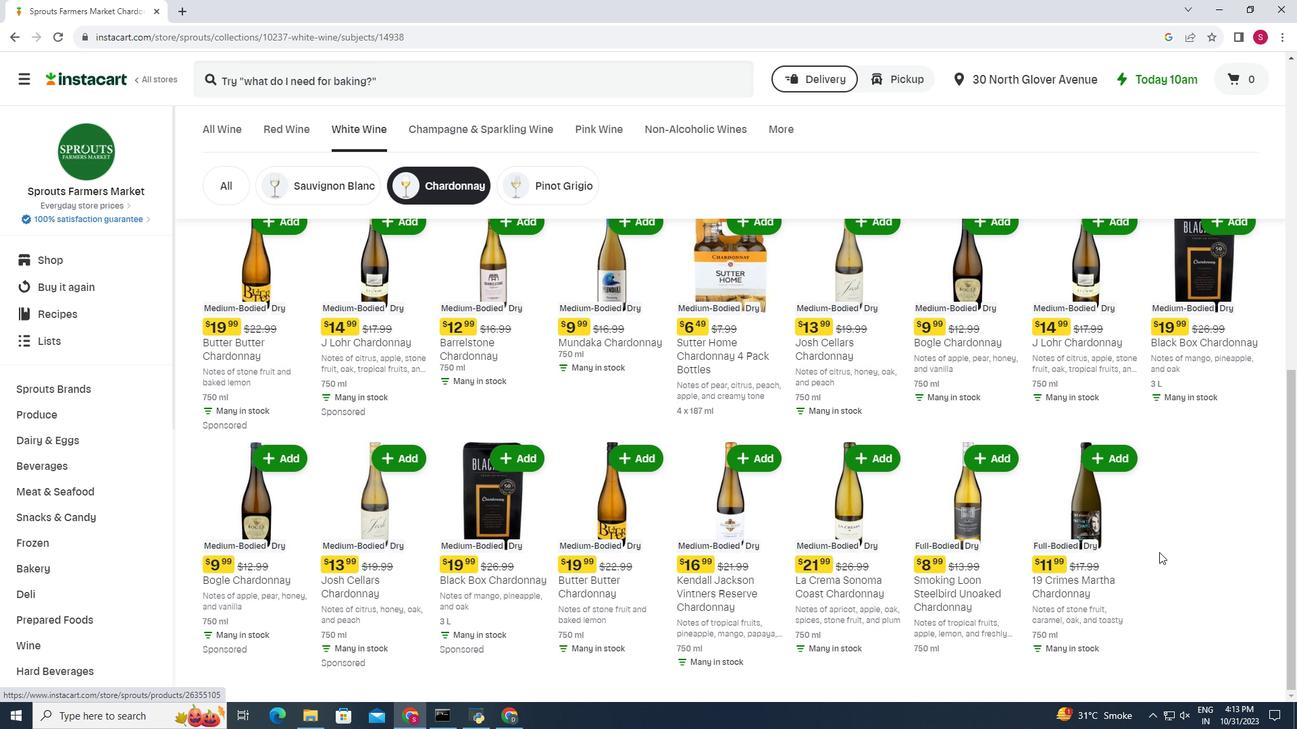 
Action: Mouse scrolled (1156, 554) with delta (0, 0)
Screenshot: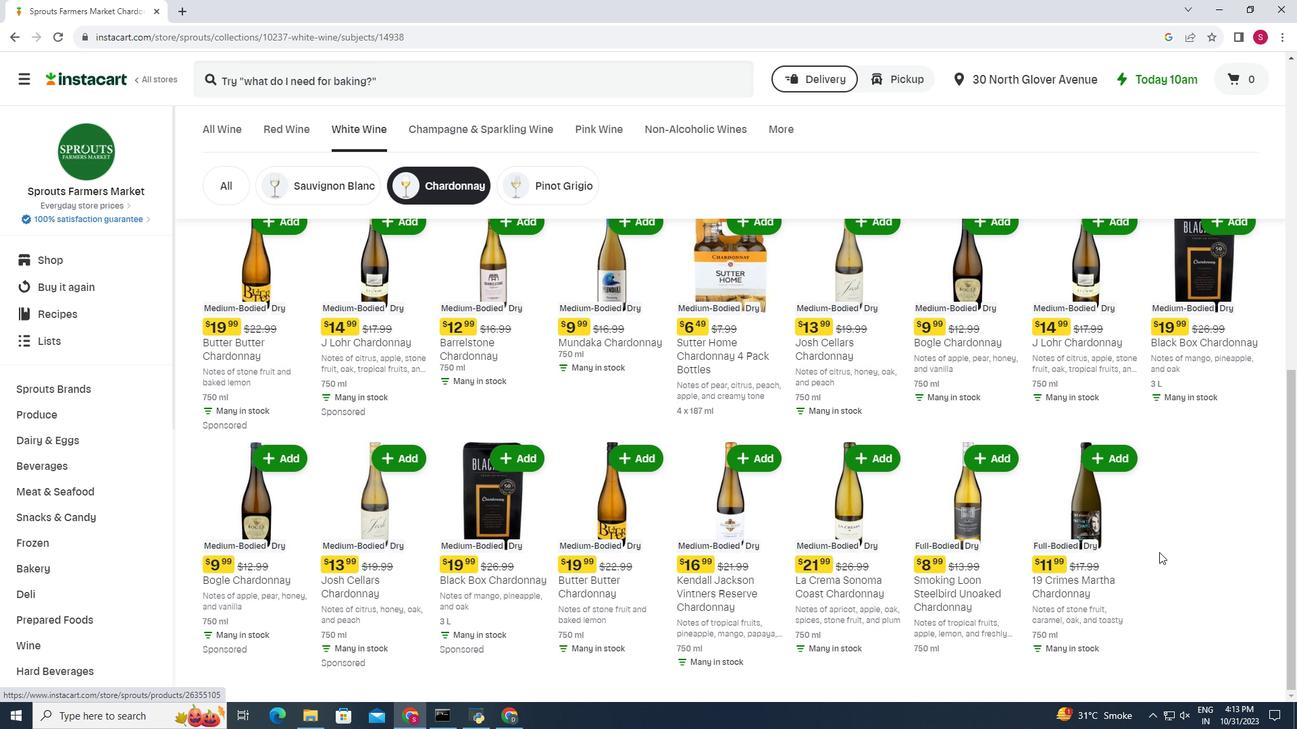 
Action: Mouse moved to (1162, 551)
Screenshot: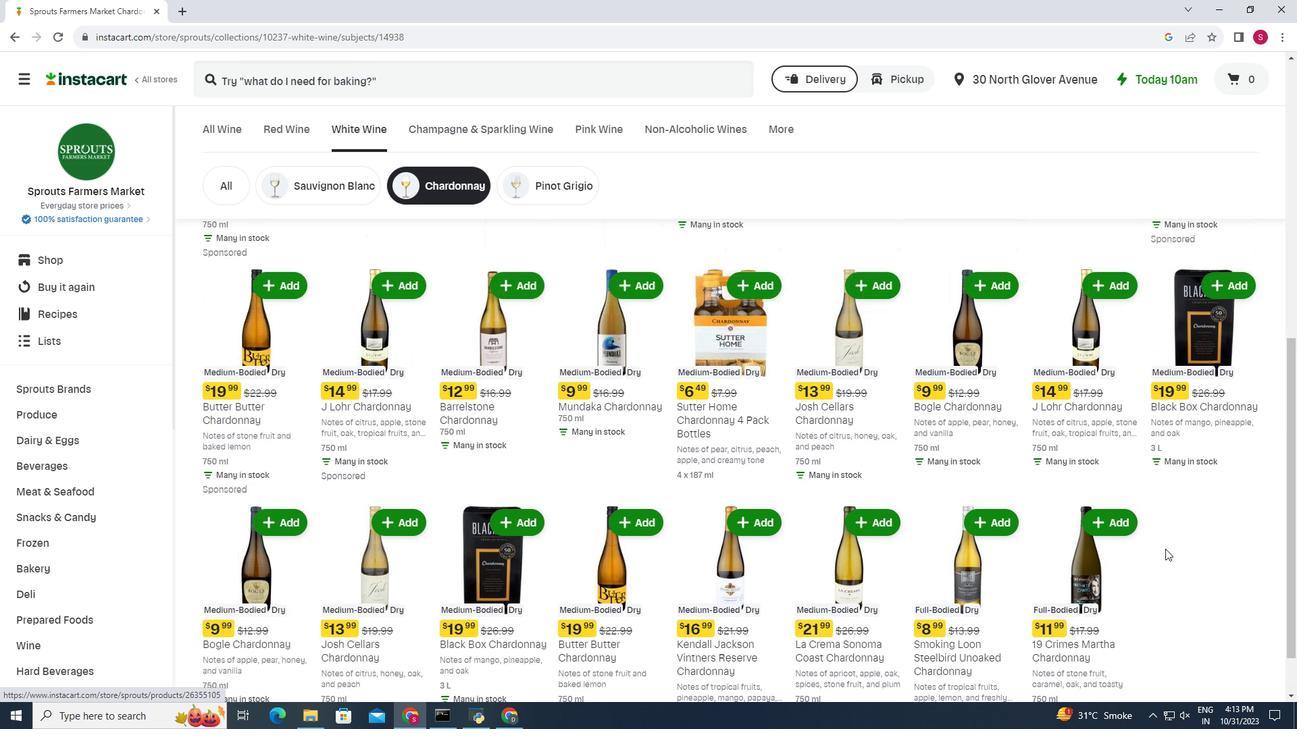 
Action: Mouse scrolled (1162, 552) with delta (0, 0)
Screenshot: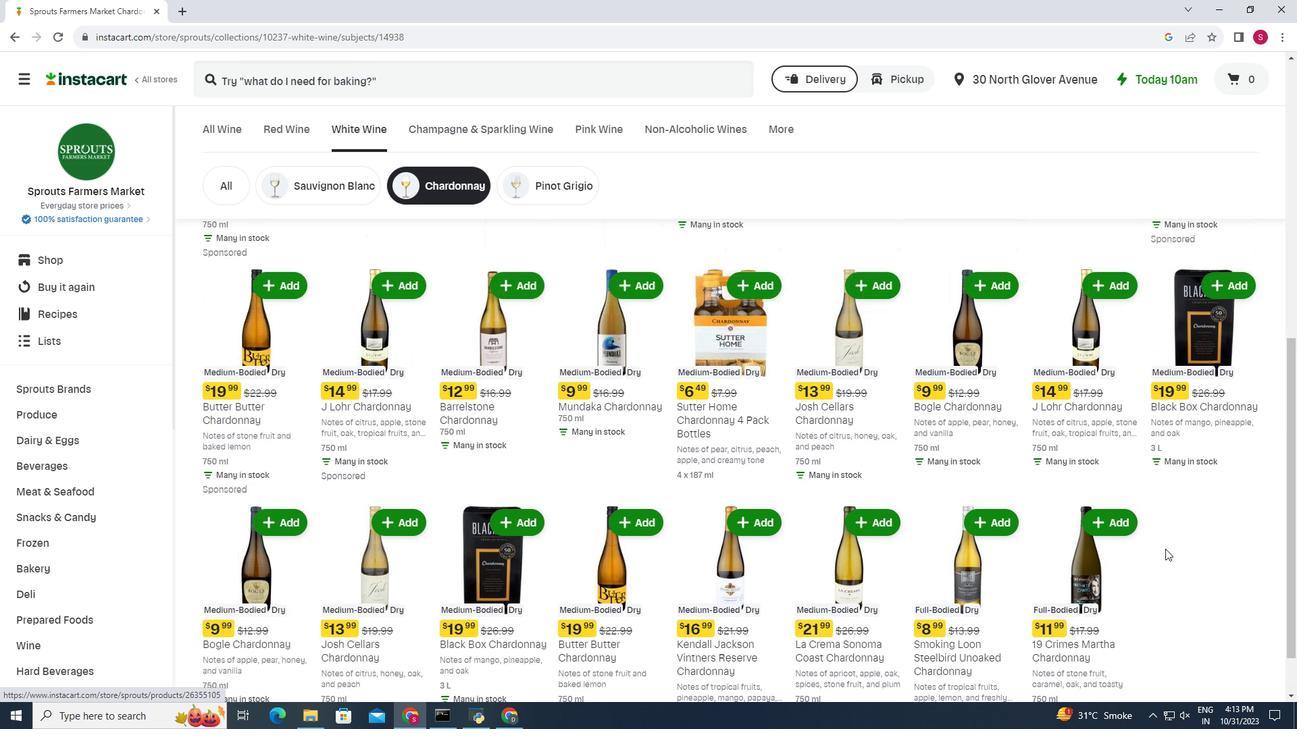 
Action: Mouse moved to (258, 506)
Screenshot: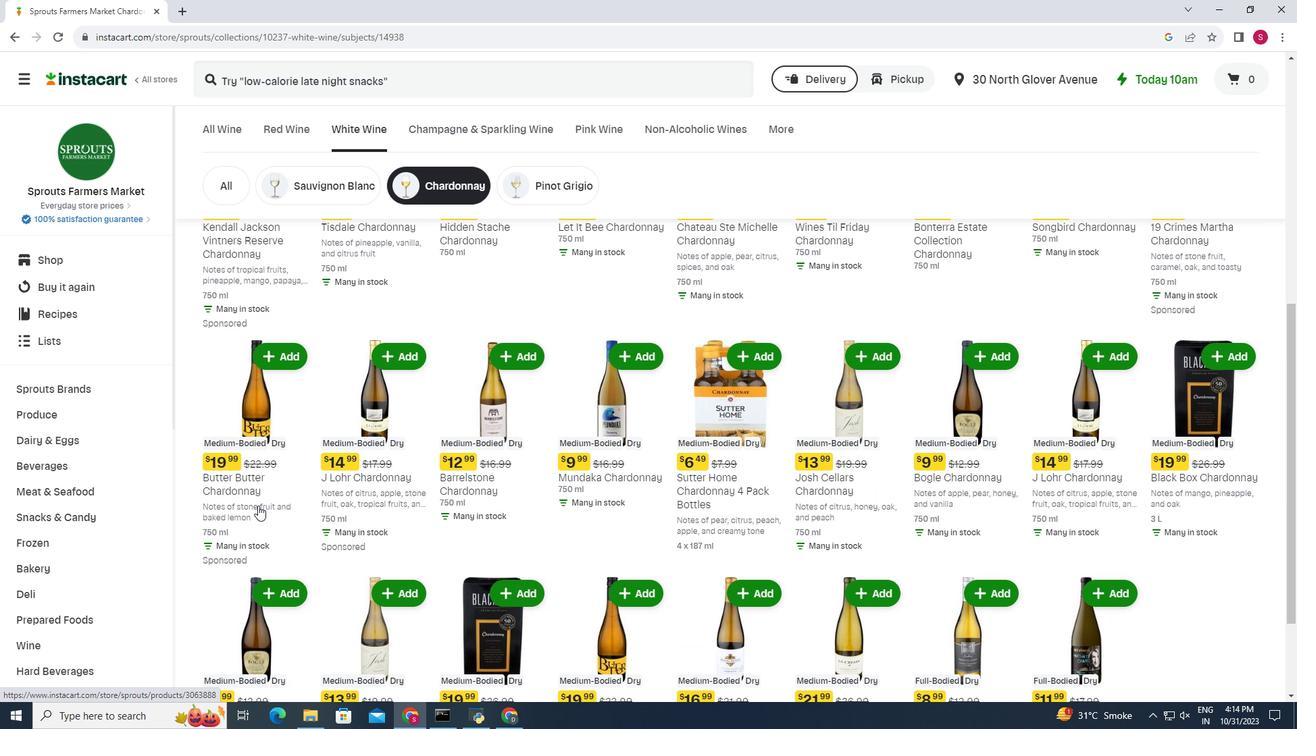
Action: Mouse scrolled (258, 506) with delta (0, 0)
Screenshot: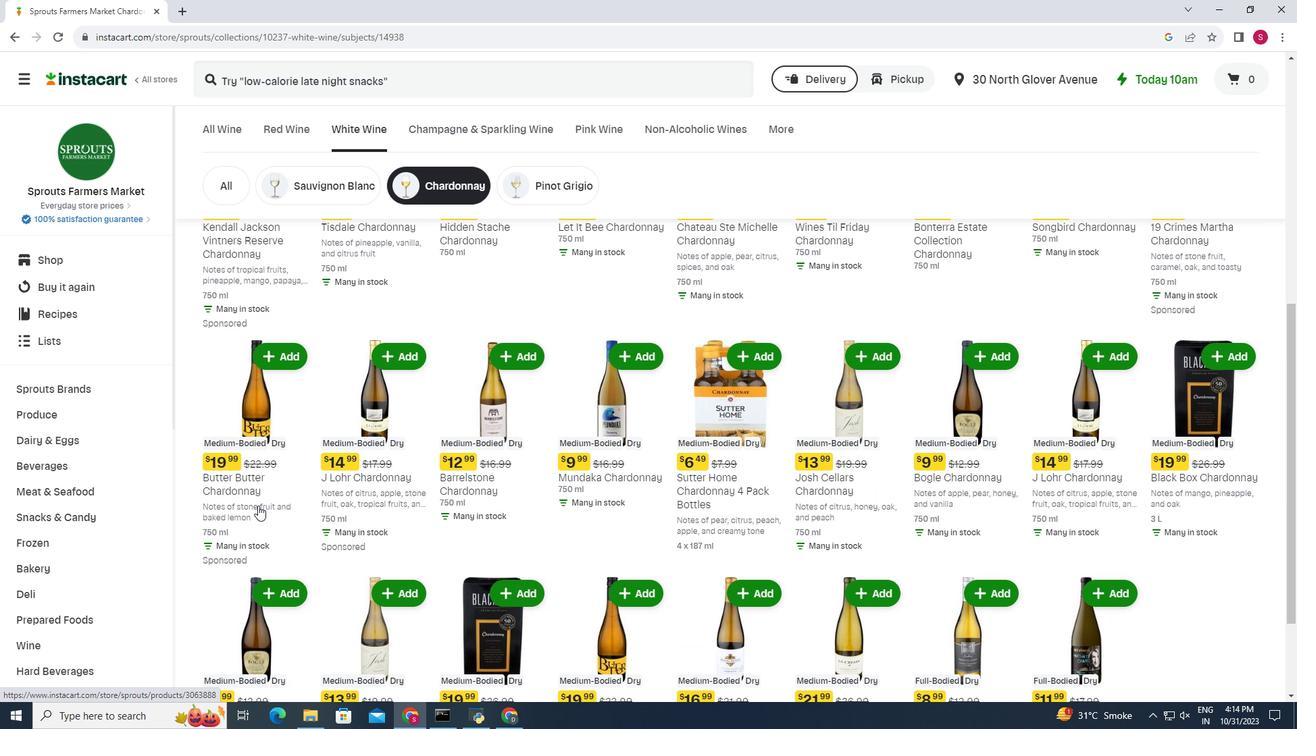 
Action: Mouse moved to (258, 506)
Screenshot: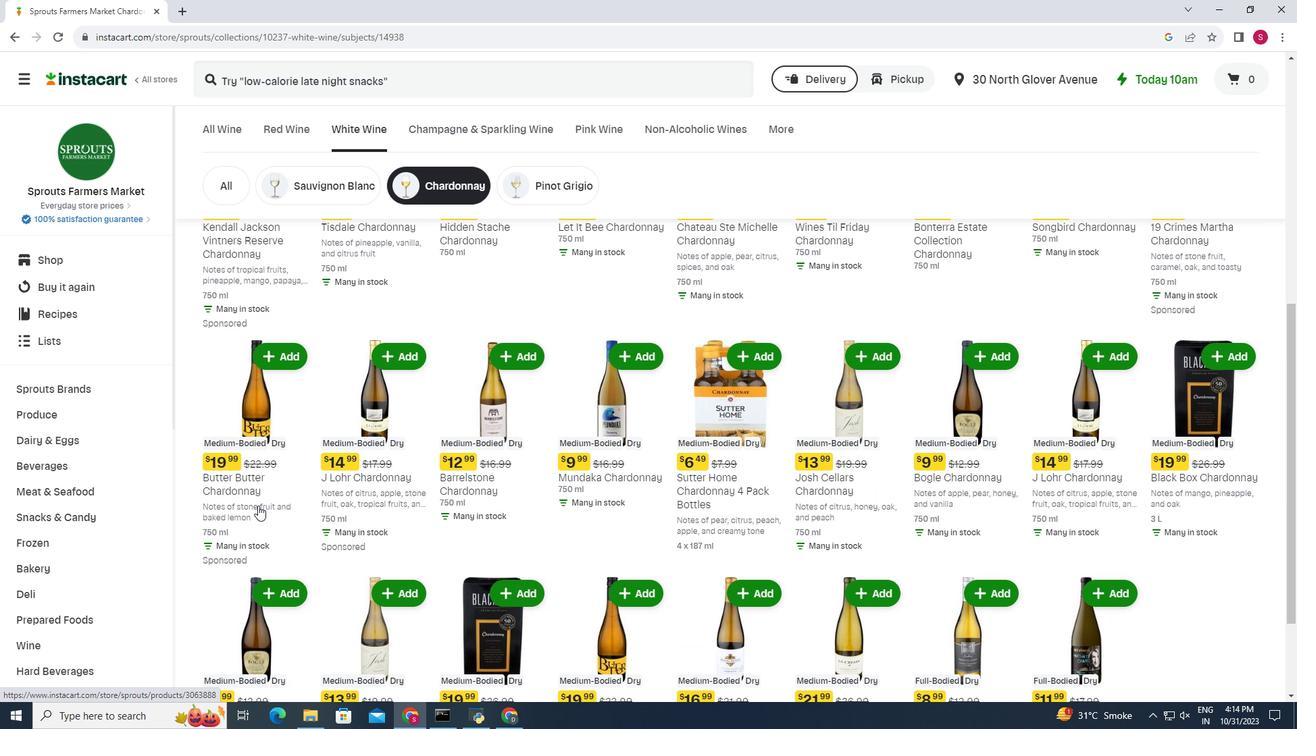 
Action: Mouse scrolled (258, 506) with delta (0, 0)
Screenshot: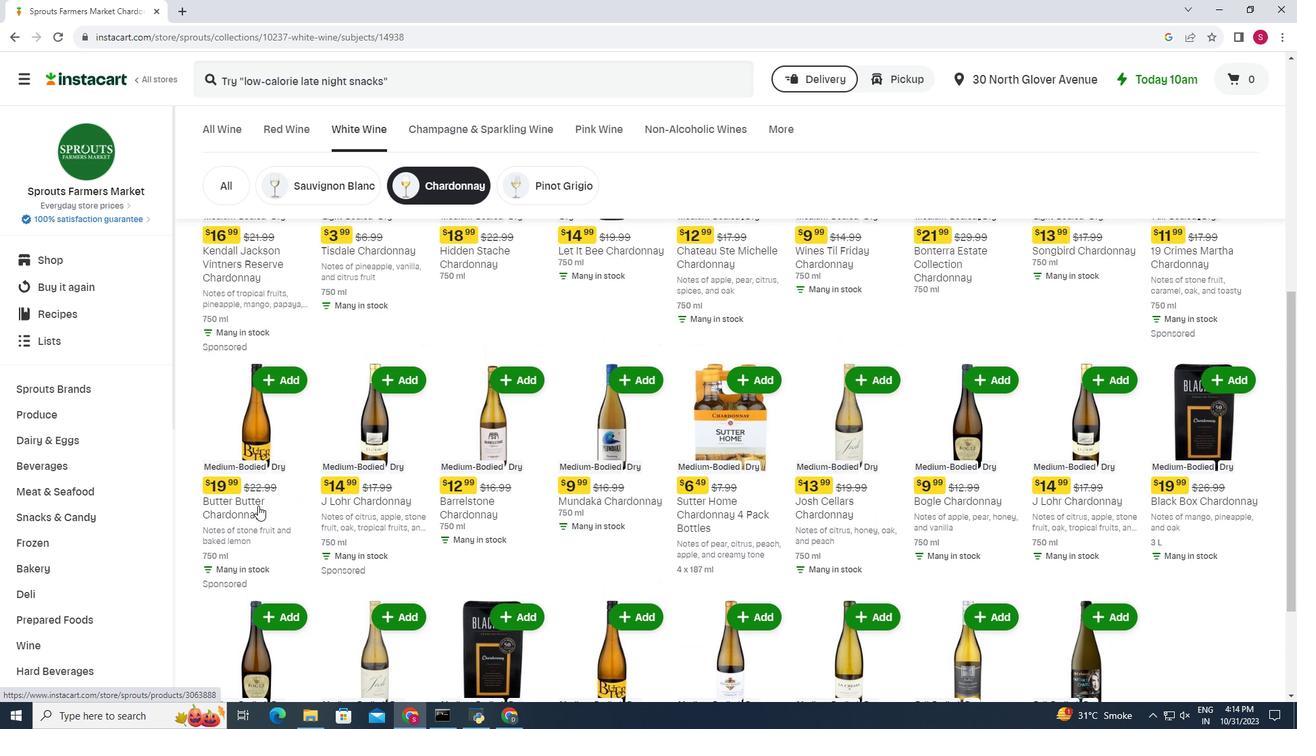 
Action: Mouse moved to (1160, 410)
Screenshot: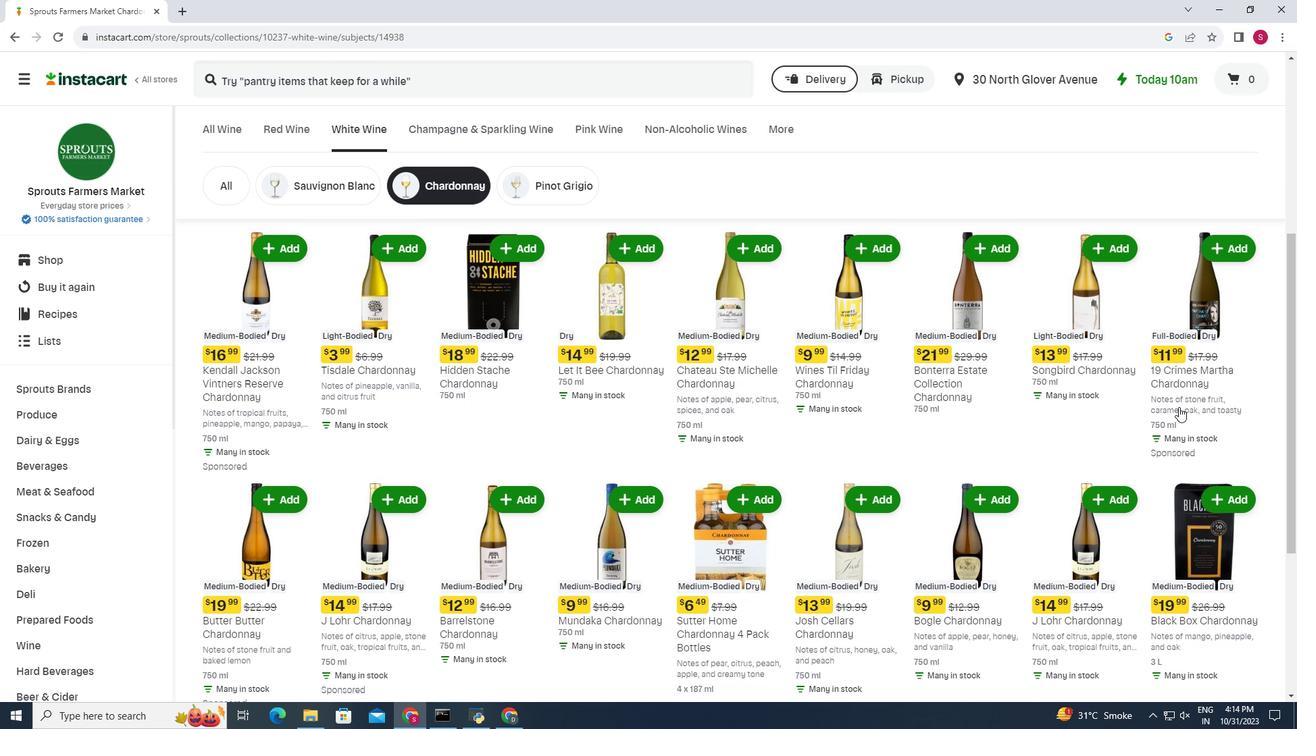 
Action: Mouse scrolled (1160, 410) with delta (0, 0)
Screenshot: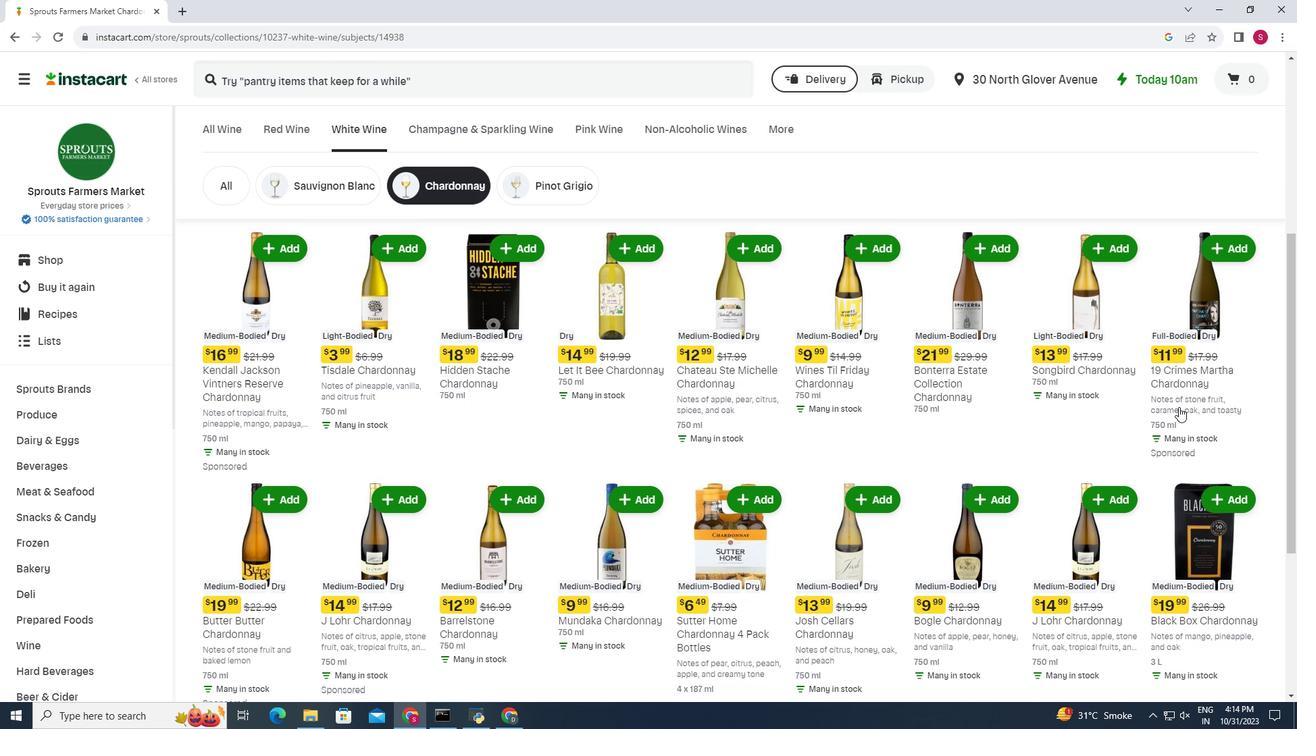 
Action: Mouse moved to (1178, 407)
Screenshot: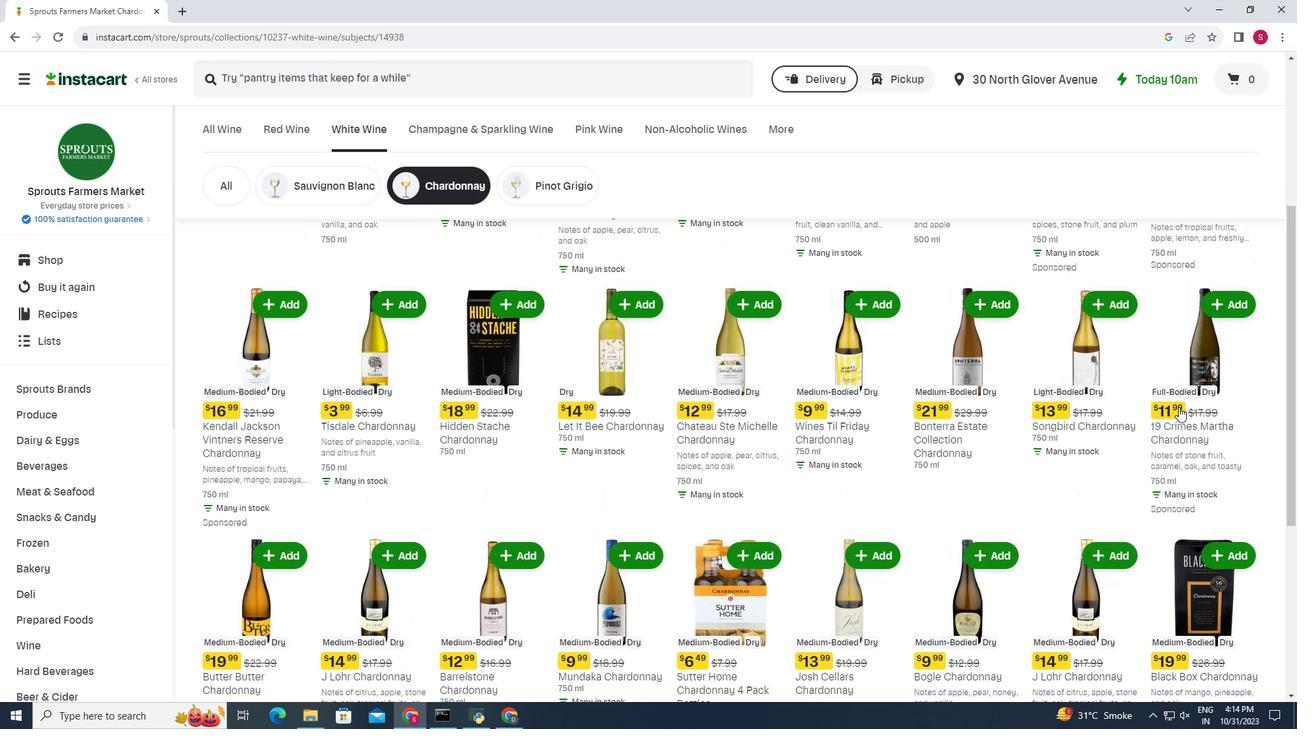 
Action: Mouse scrolled (1178, 408) with delta (0, 0)
Screenshot: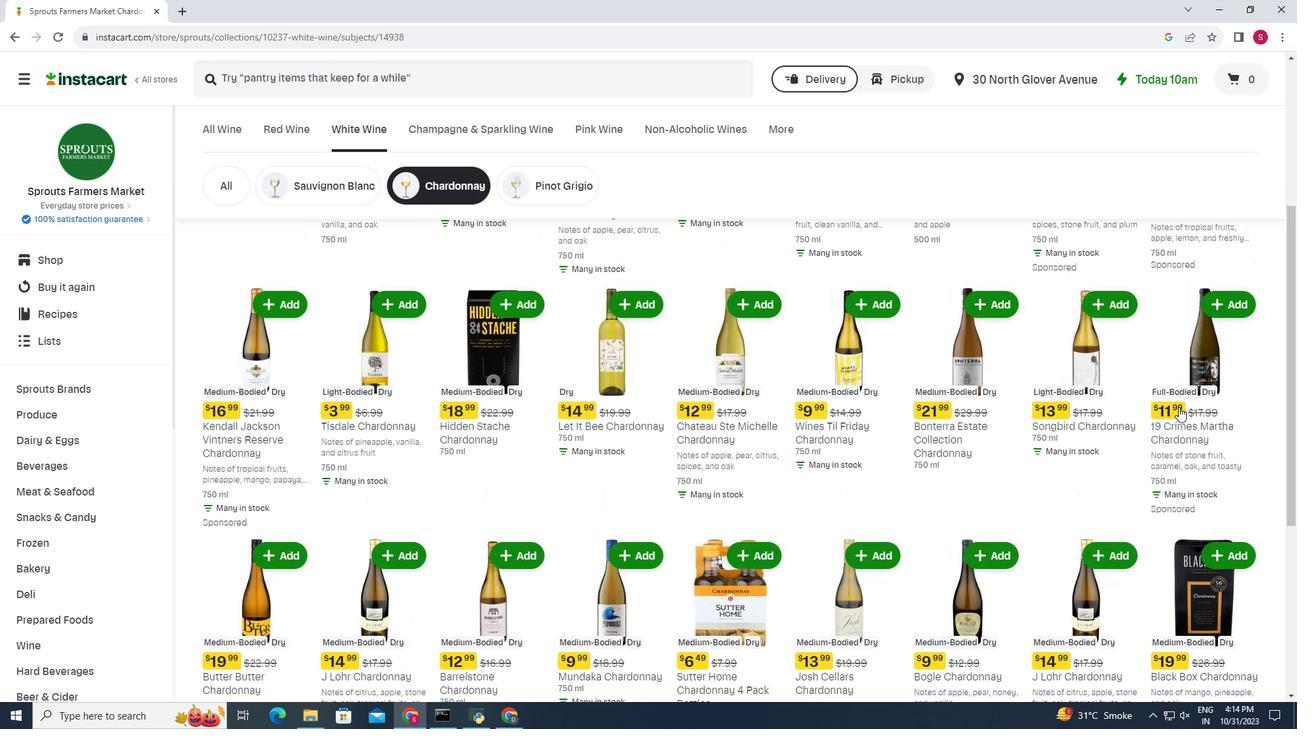 
Action: Mouse moved to (1179, 407)
Screenshot: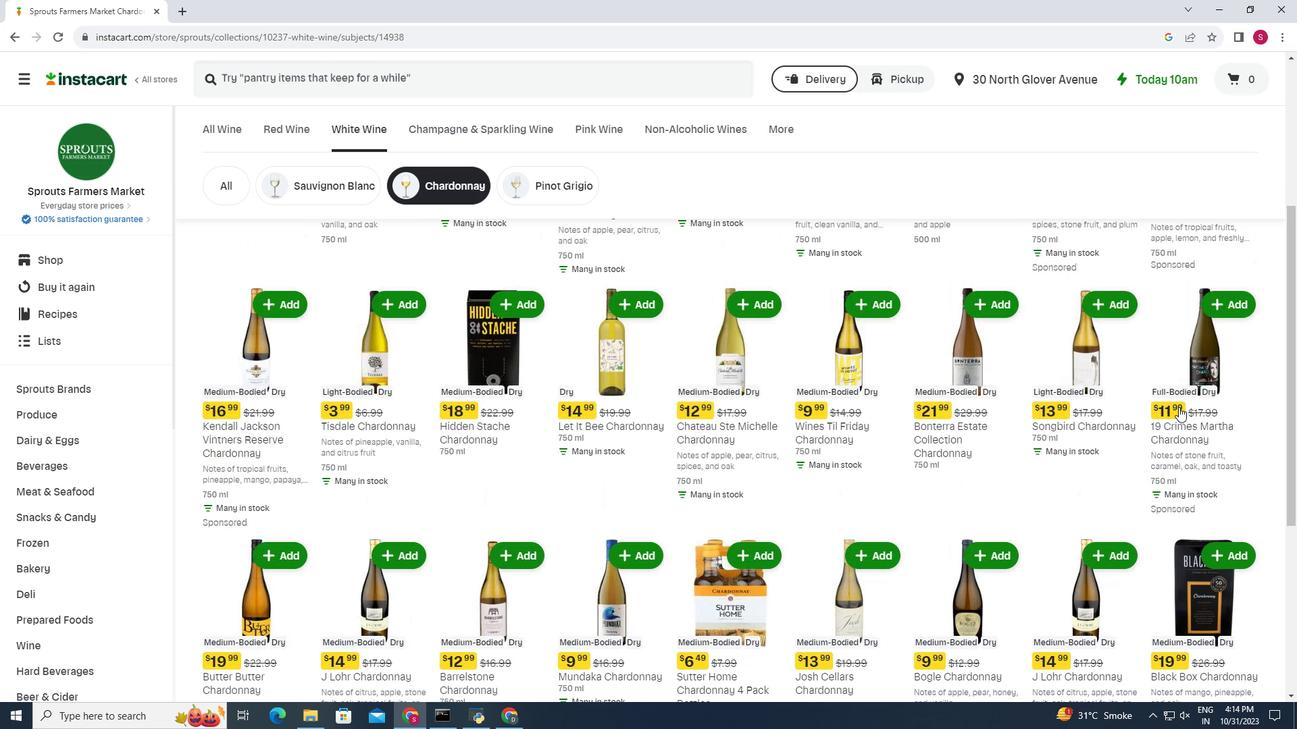 
Action: Mouse scrolled (1179, 408) with delta (0, 0)
Screenshot: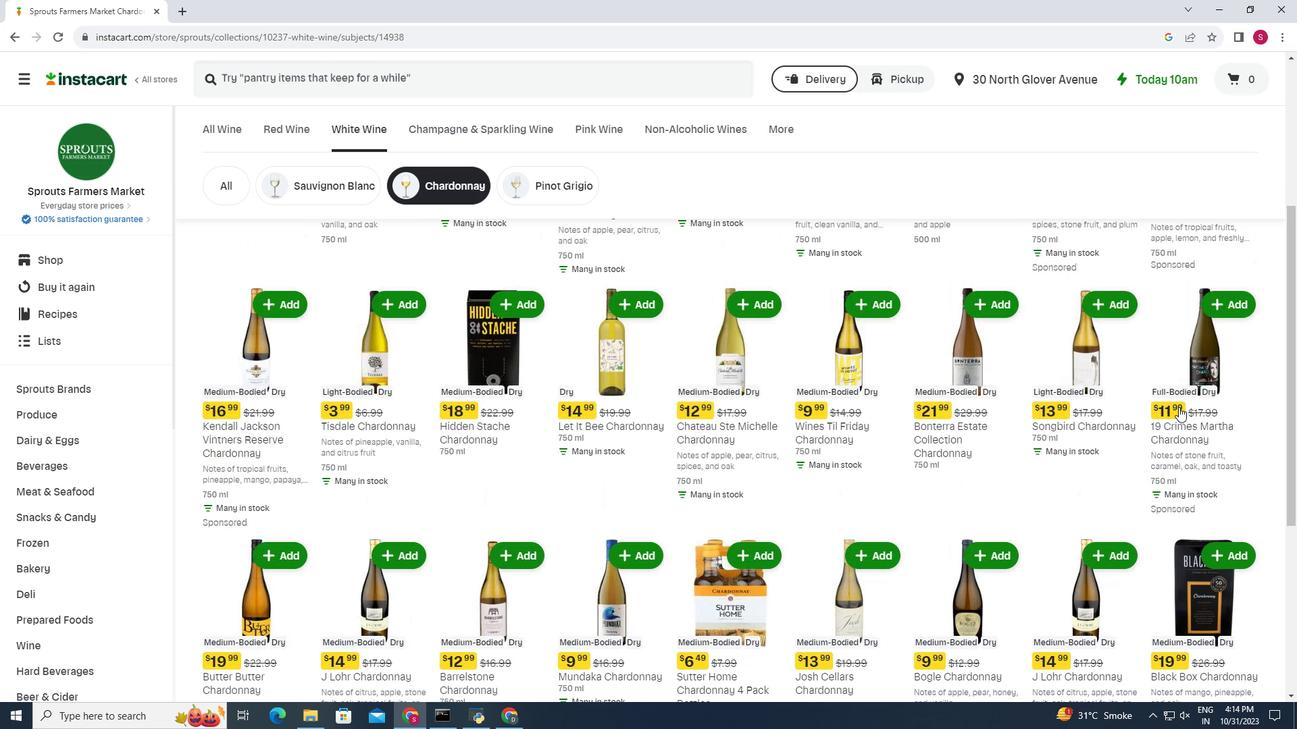 
Action: Mouse scrolled (1179, 408) with delta (0, 0)
Screenshot: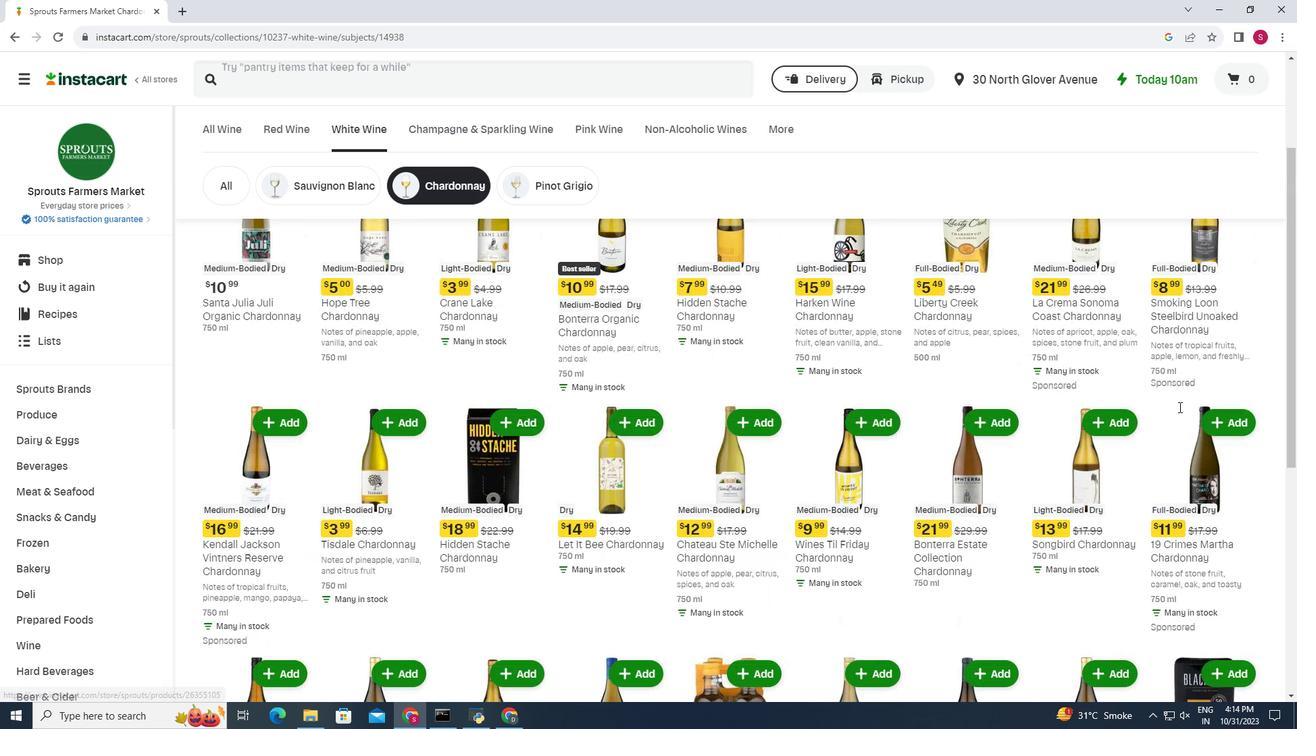 
Action: Mouse moved to (232, 439)
Screenshot: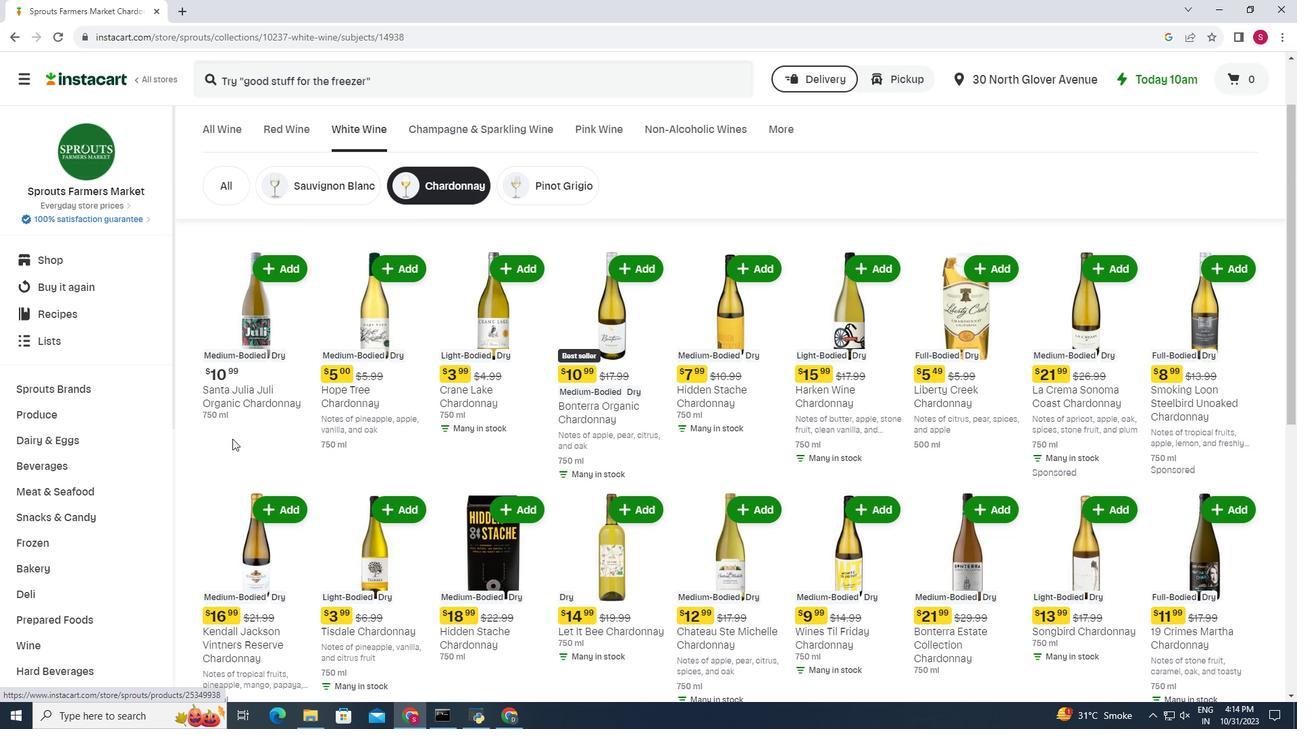 
Action: Mouse scrolled (232, 439) with delta (0, 0)
Screenshot: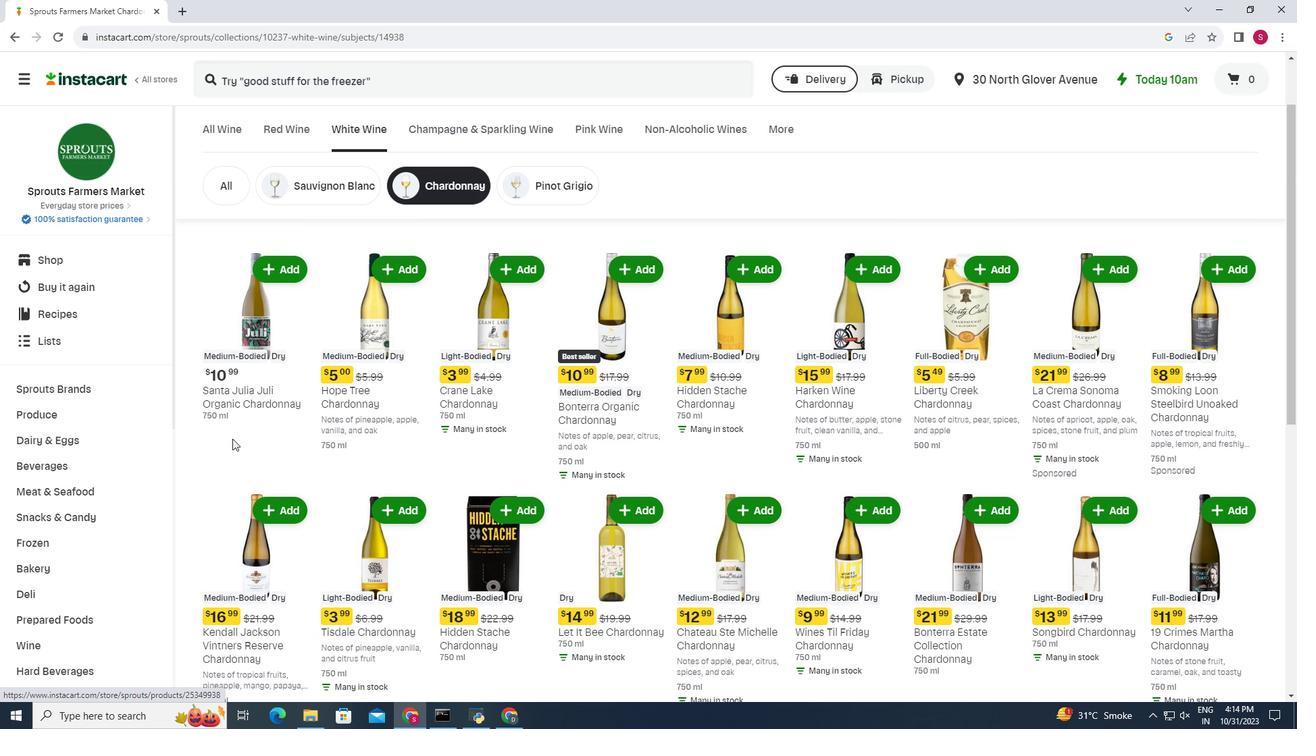 
Action: Mouse scrolled (232, 439) with delta (0, 0)
Screenshot: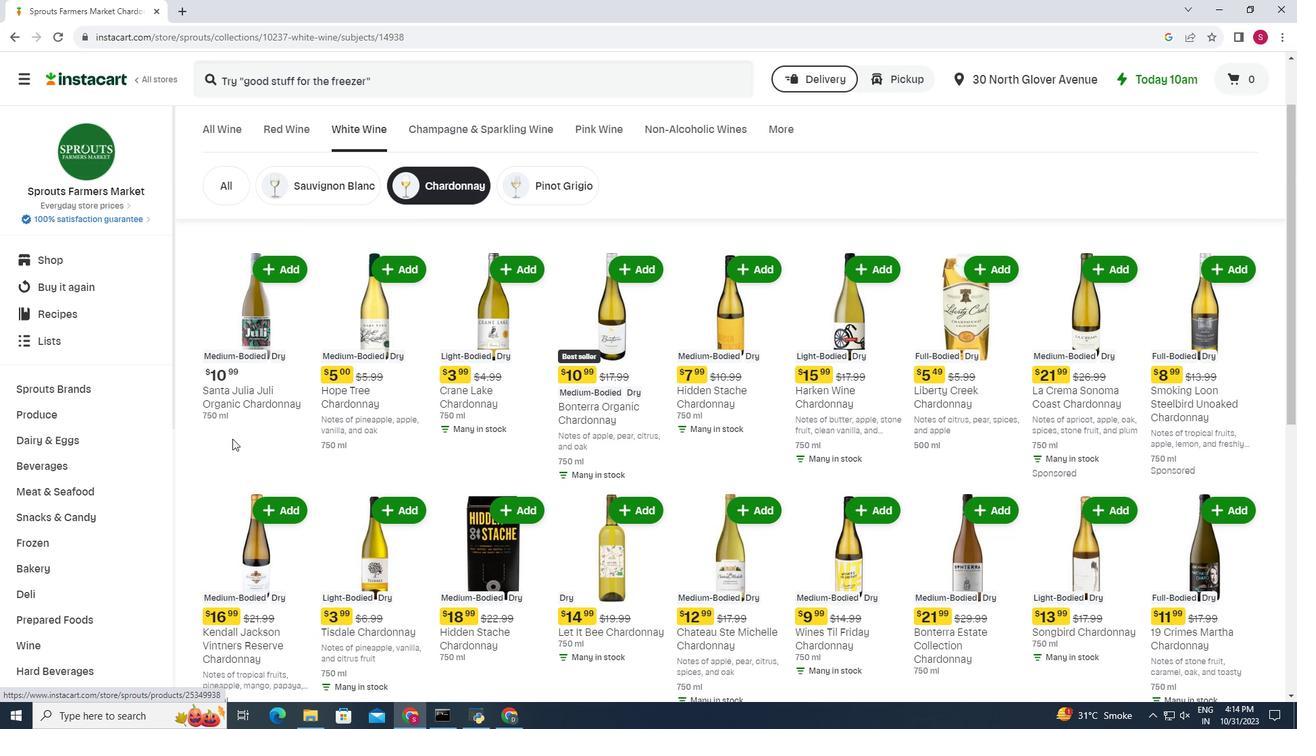 
Action: Mouse scrolled (232, 439) with delta (0, 0)
Screenshot: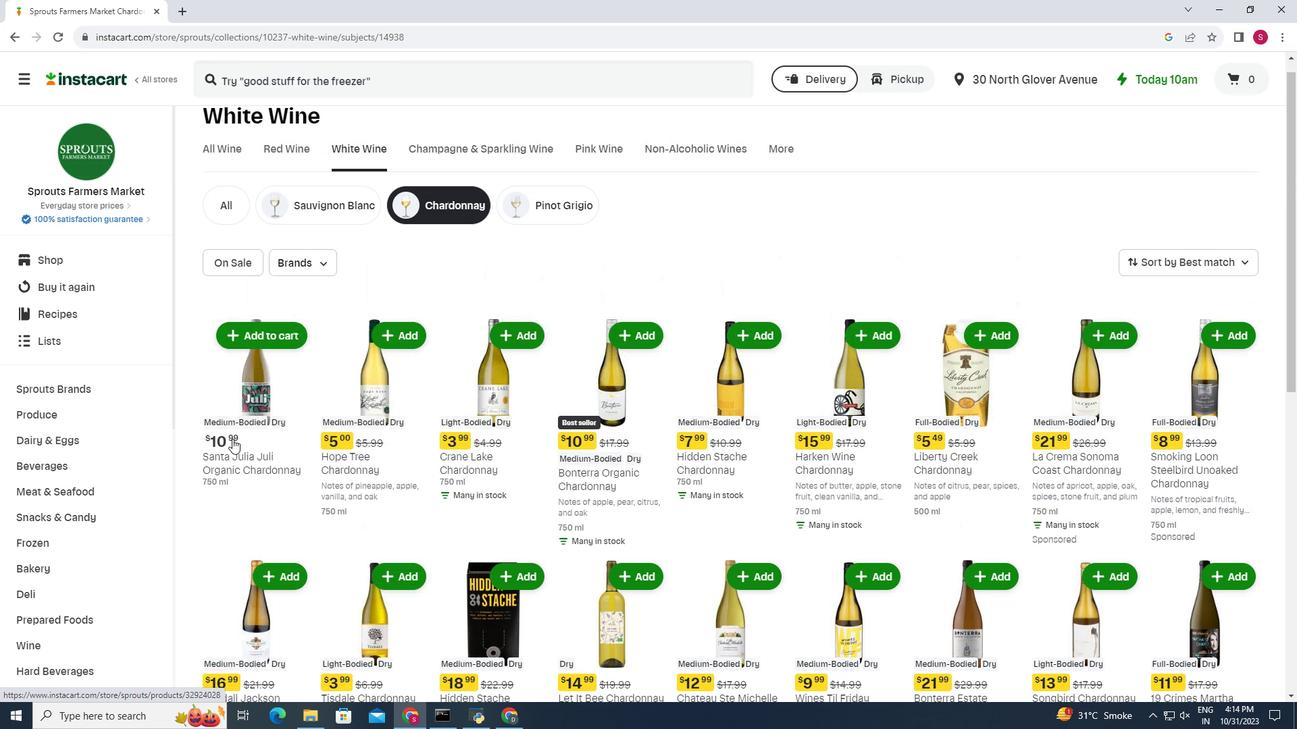 
Action: Mouse scrolled (232, 439) with delta (0, 0)
Screenshot: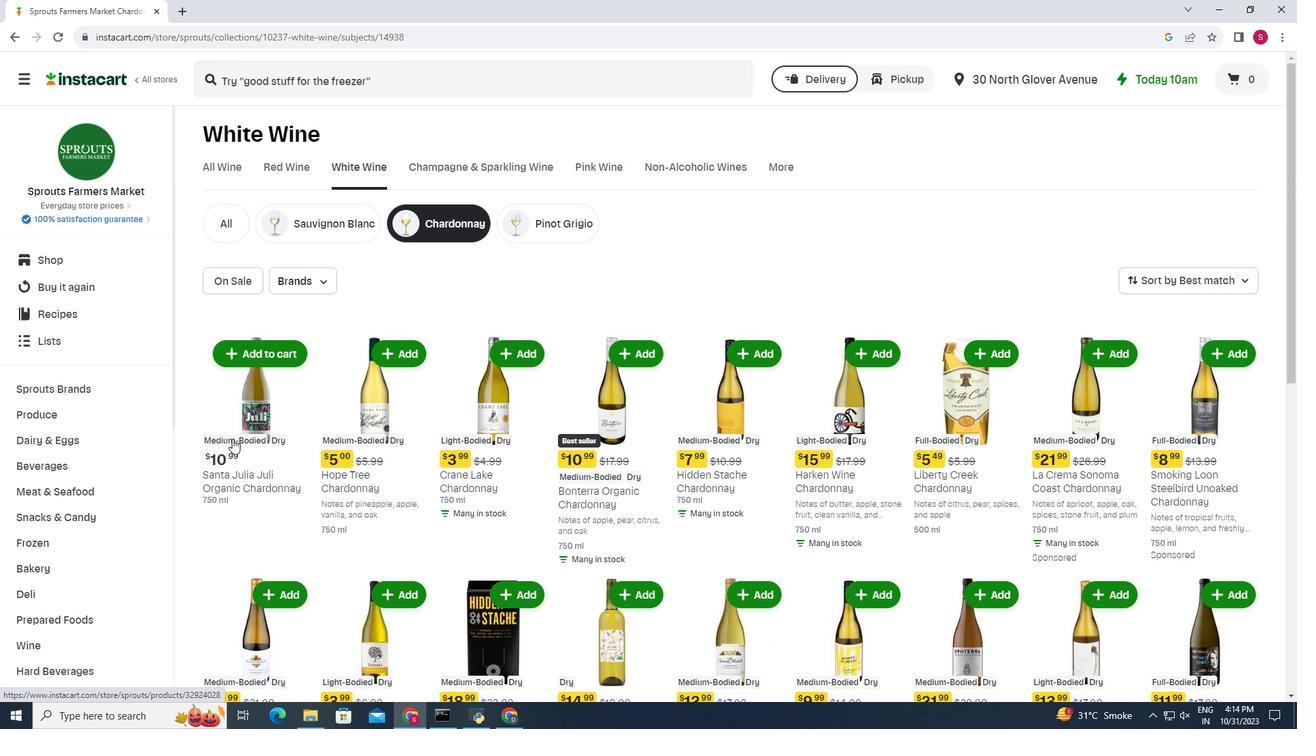 
Action: Mouse moved to (235, 434)
Screenshot: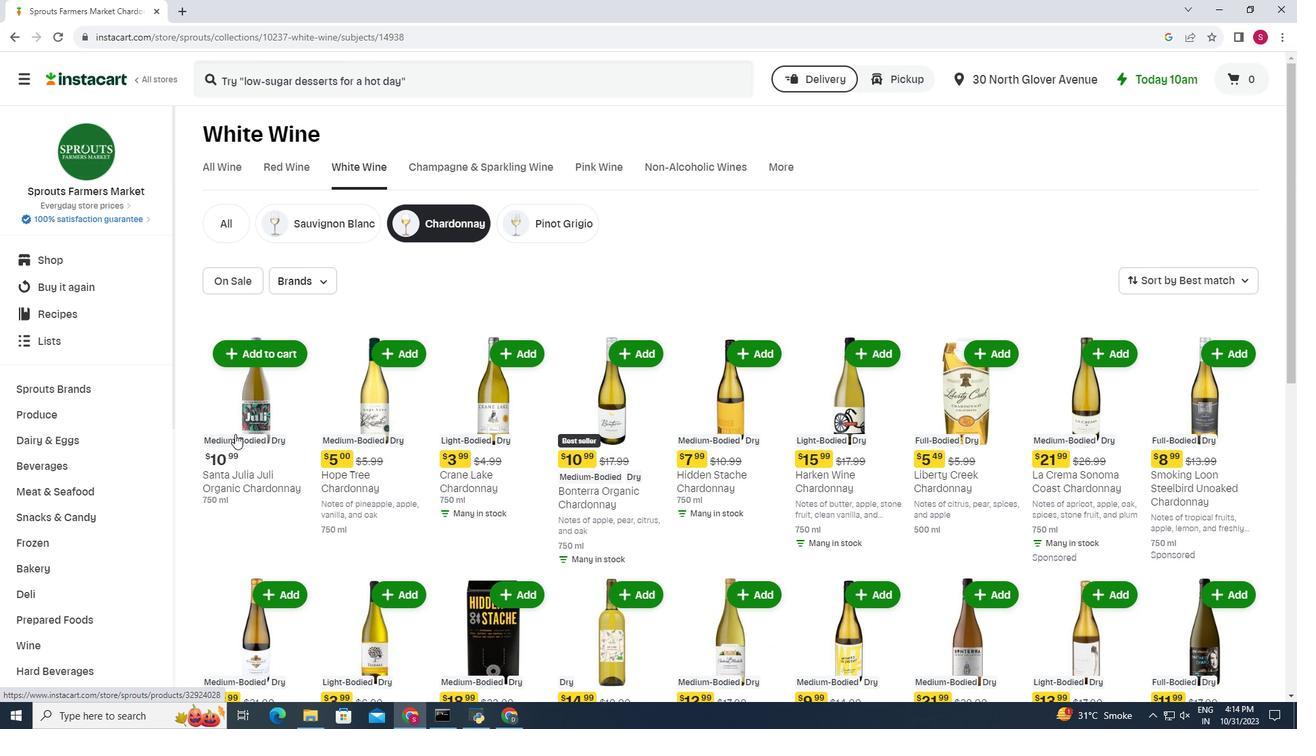 
